 Task: Look for properties with step-free bathroom access.
Action: Mouse moved to (1050, 154)
Screenshot: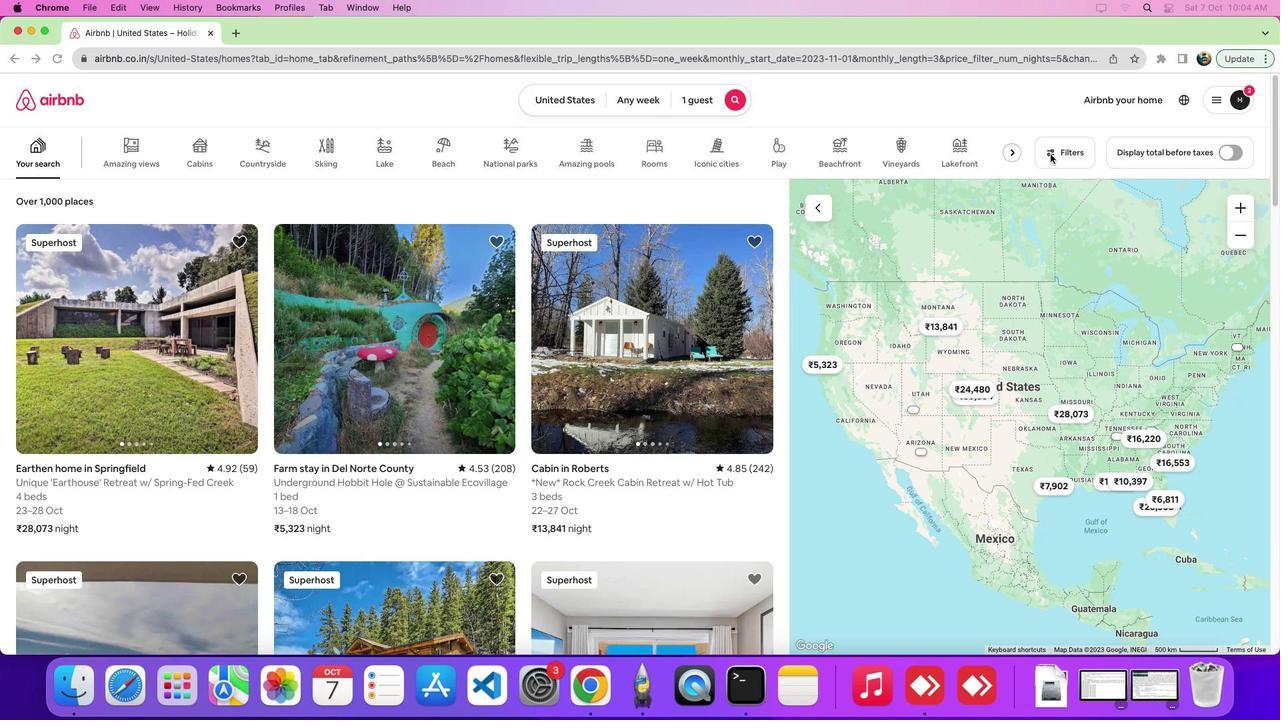 
Action: Mouse pressed left at (1050, 154)
Screenshot: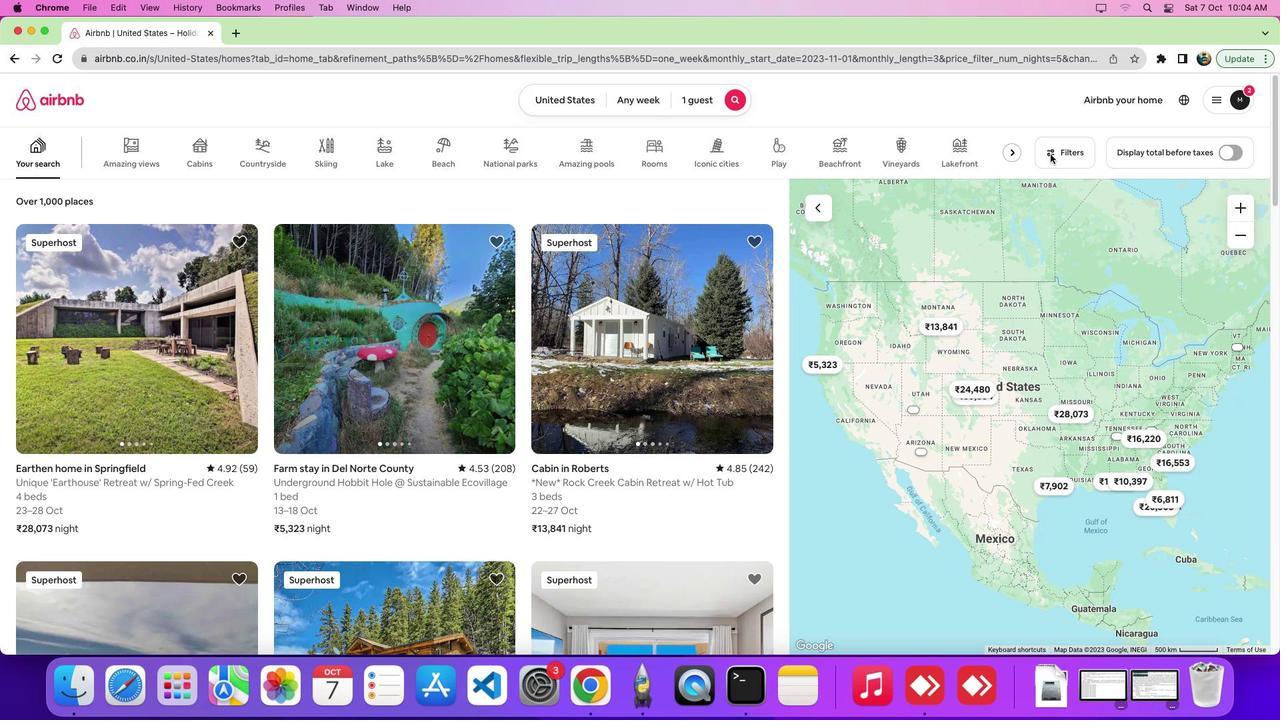 
Action: Mouse pressed left at (1050, 154)
Screenshot: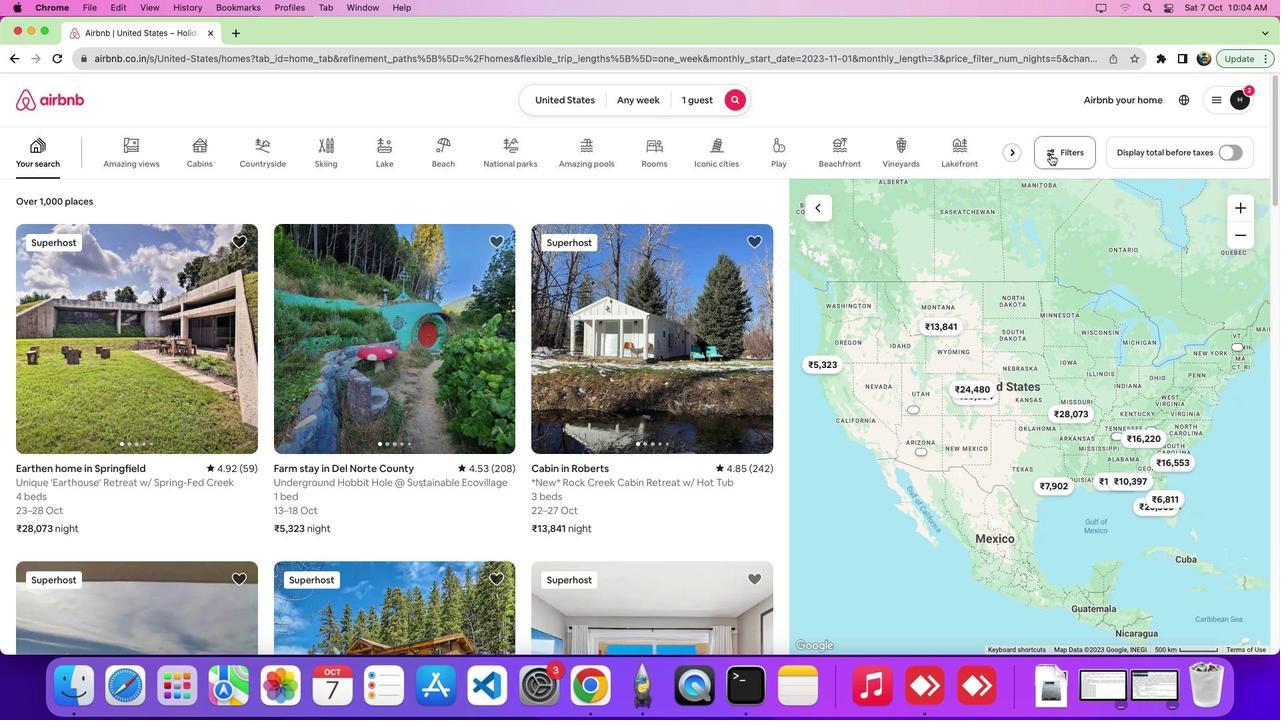 
Action: Mouse moved to (778, 243)
Screenshot: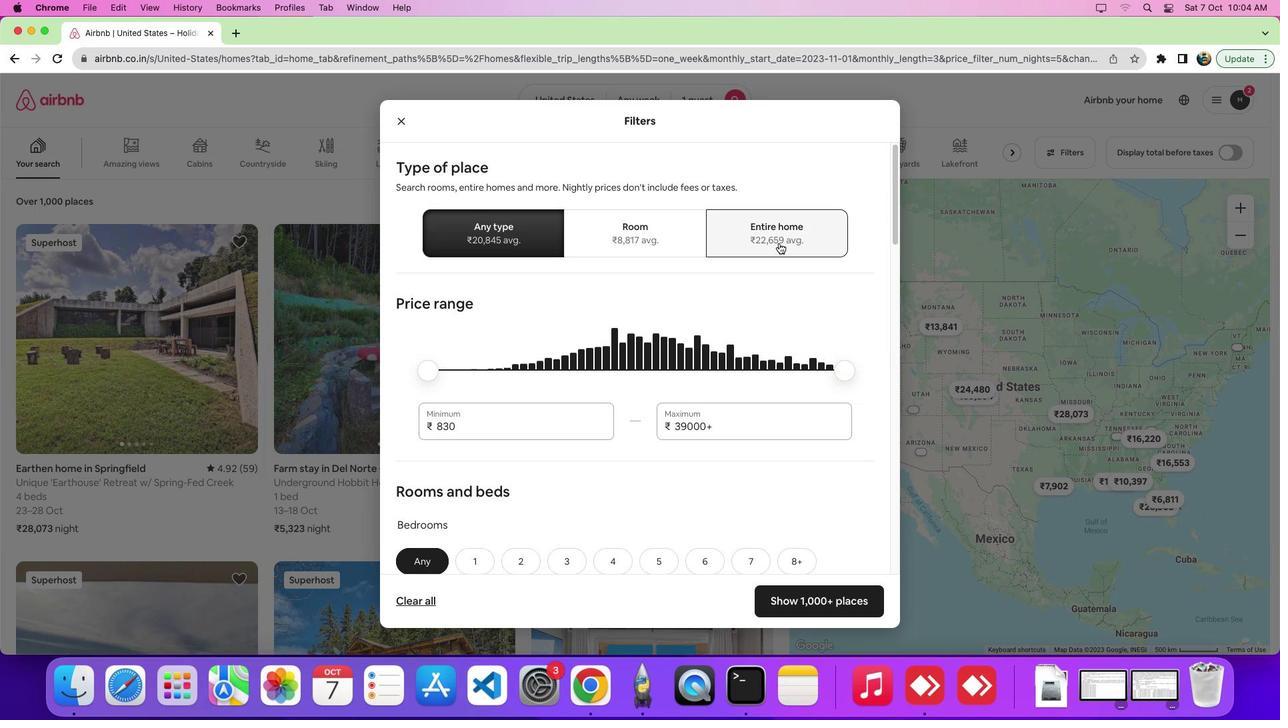 
Action: Mouse pressed left at (778, 243)
Screenshot: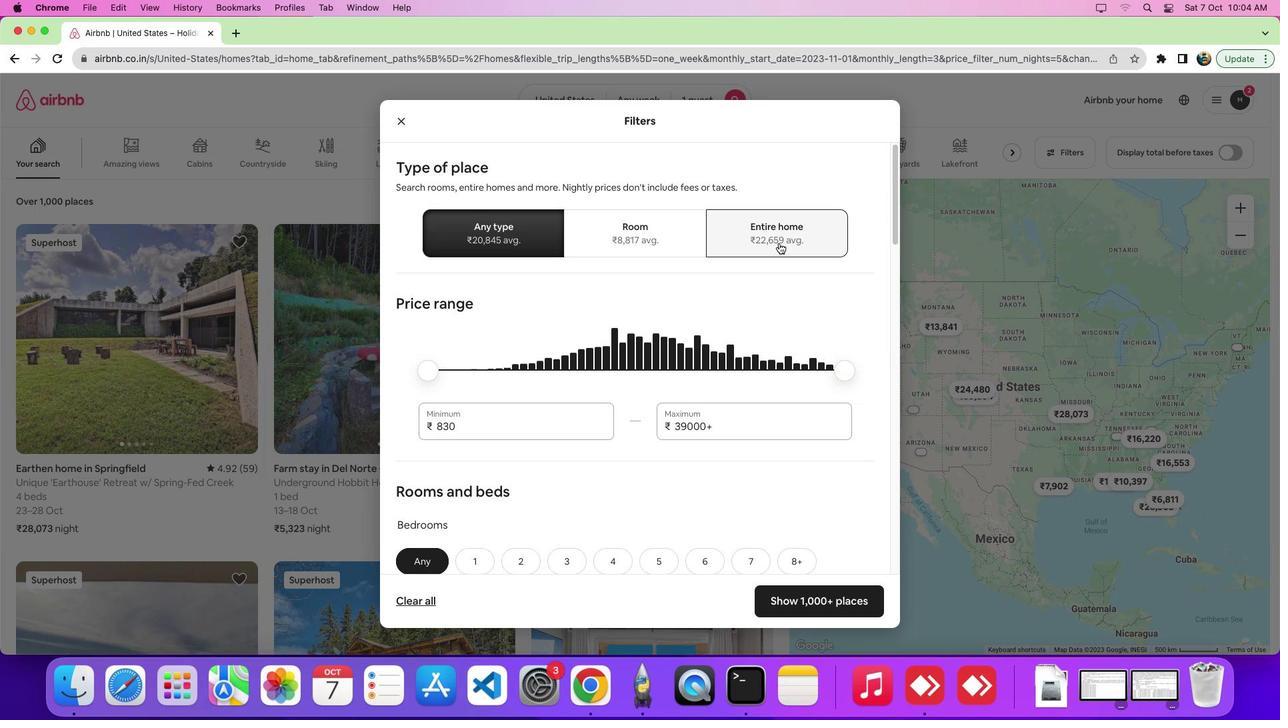
Action: Mouse moved to (673, 358)
Screenshot: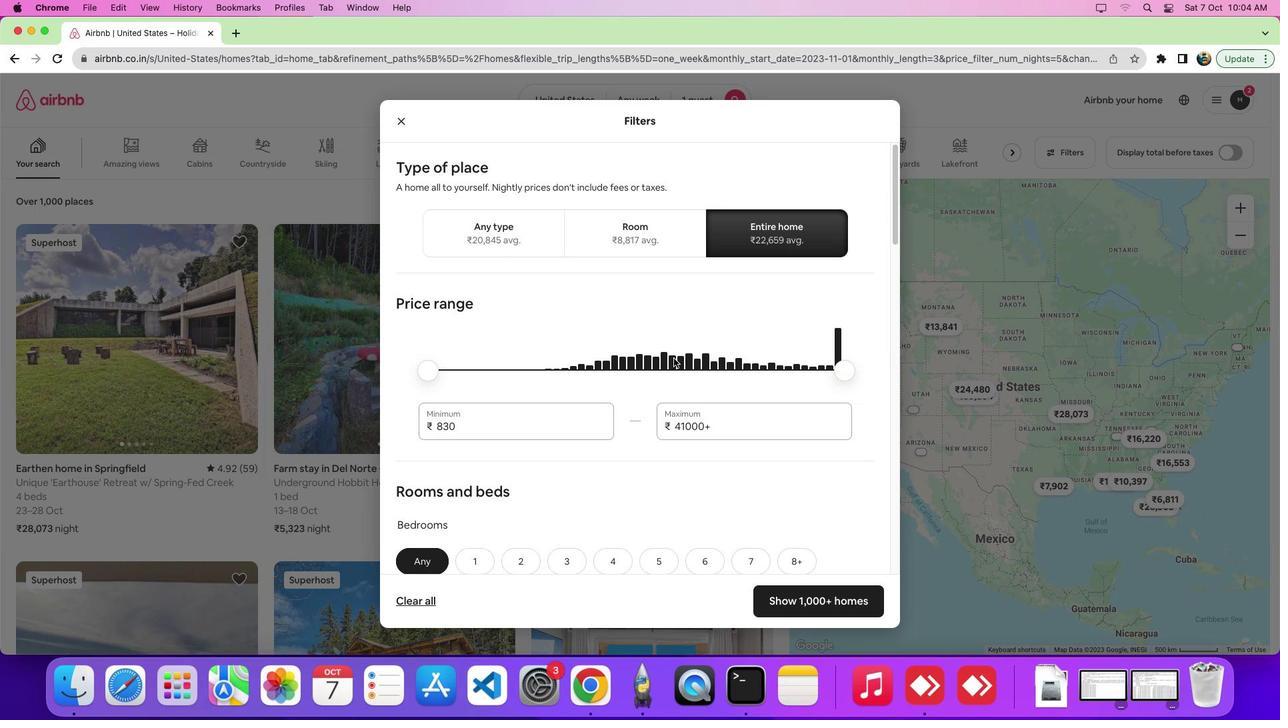 
Action: Mouse scrolled (673, 358) with delta (0, 0)
Screenshot: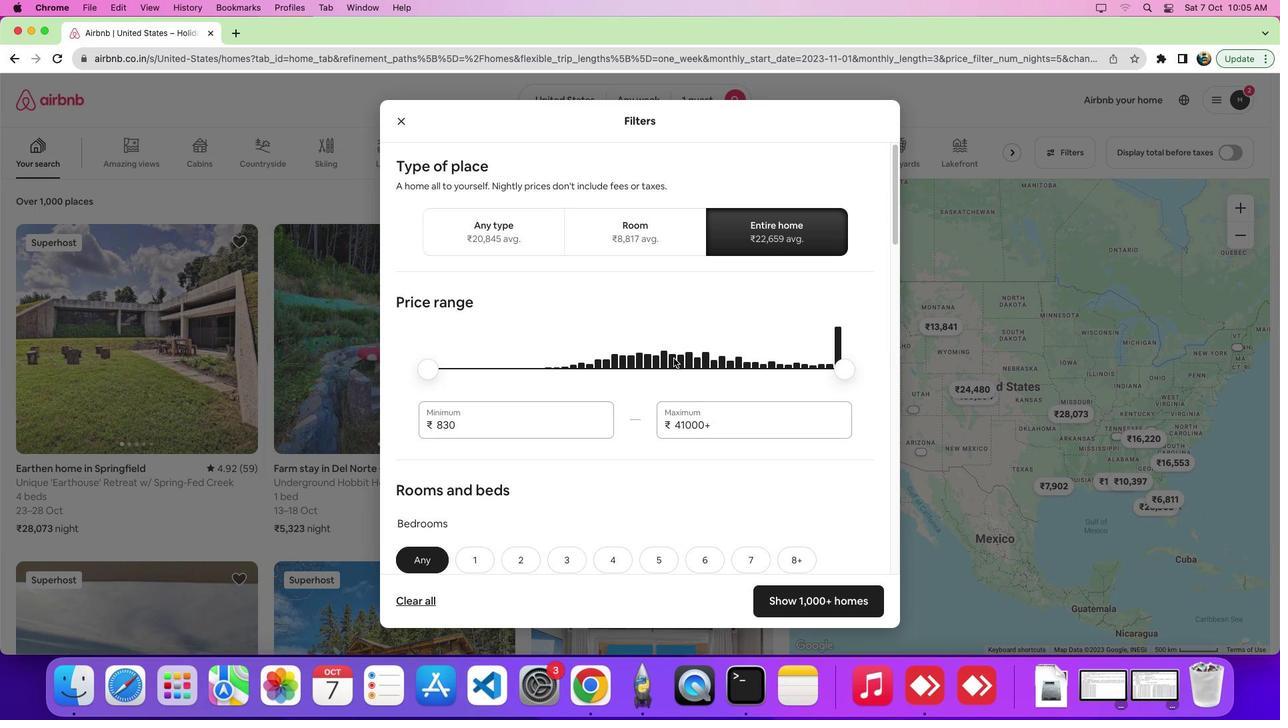 
Action: Mouse scrolled (673, 358) with delta (0, 0)
Screenshot: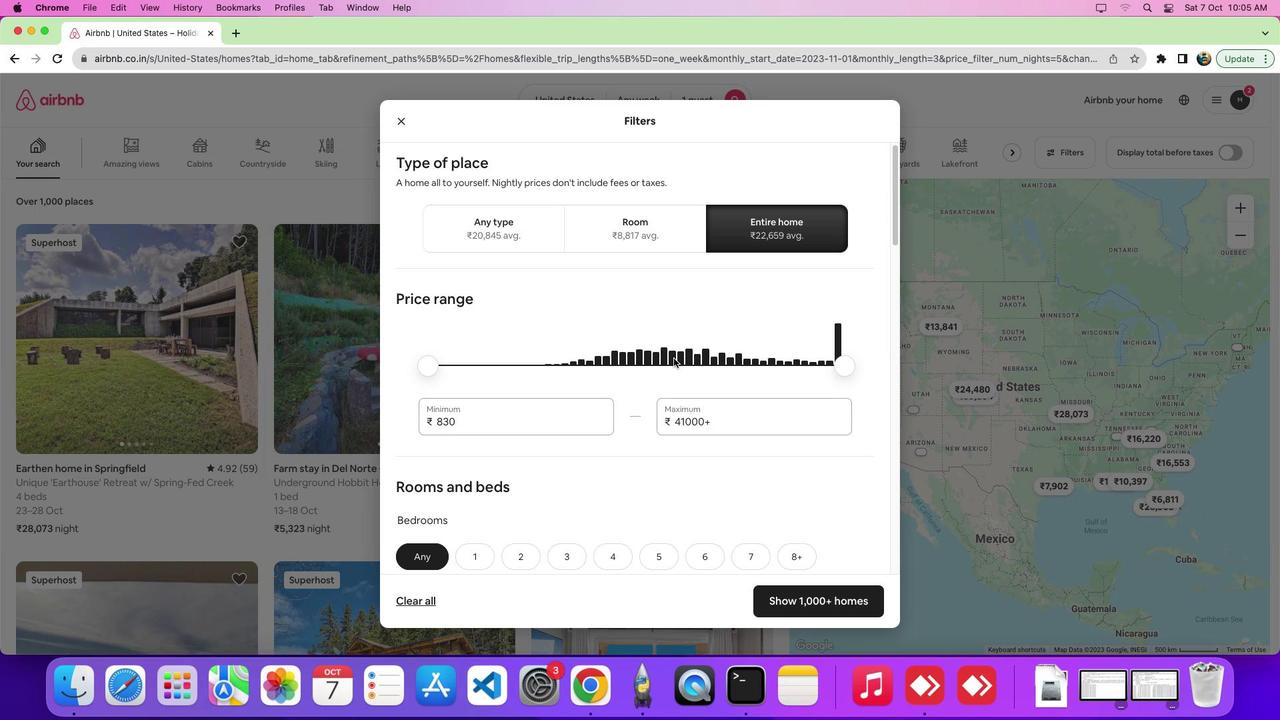 
Action: Mouse scrolled (673, 358) with delta (0, 0)
Screenshot: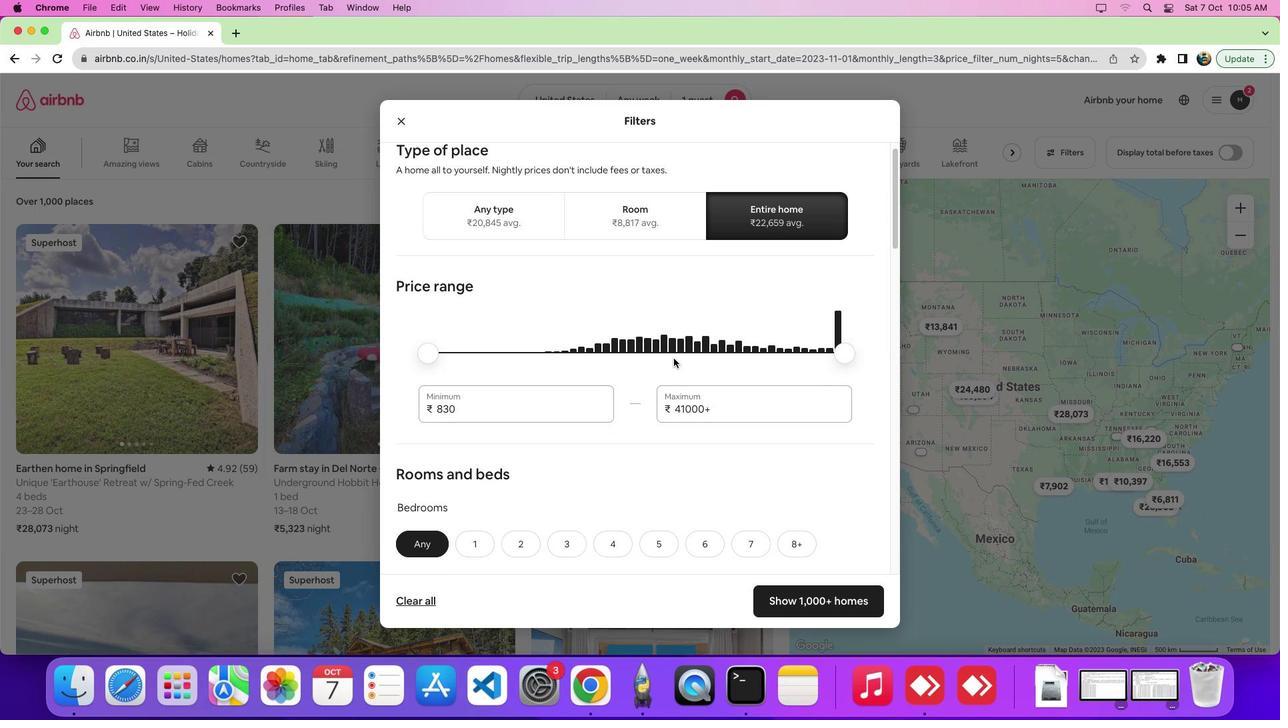 
Action: Mouse scrolled (673, 358) with delta (0, 0)
Screenshot: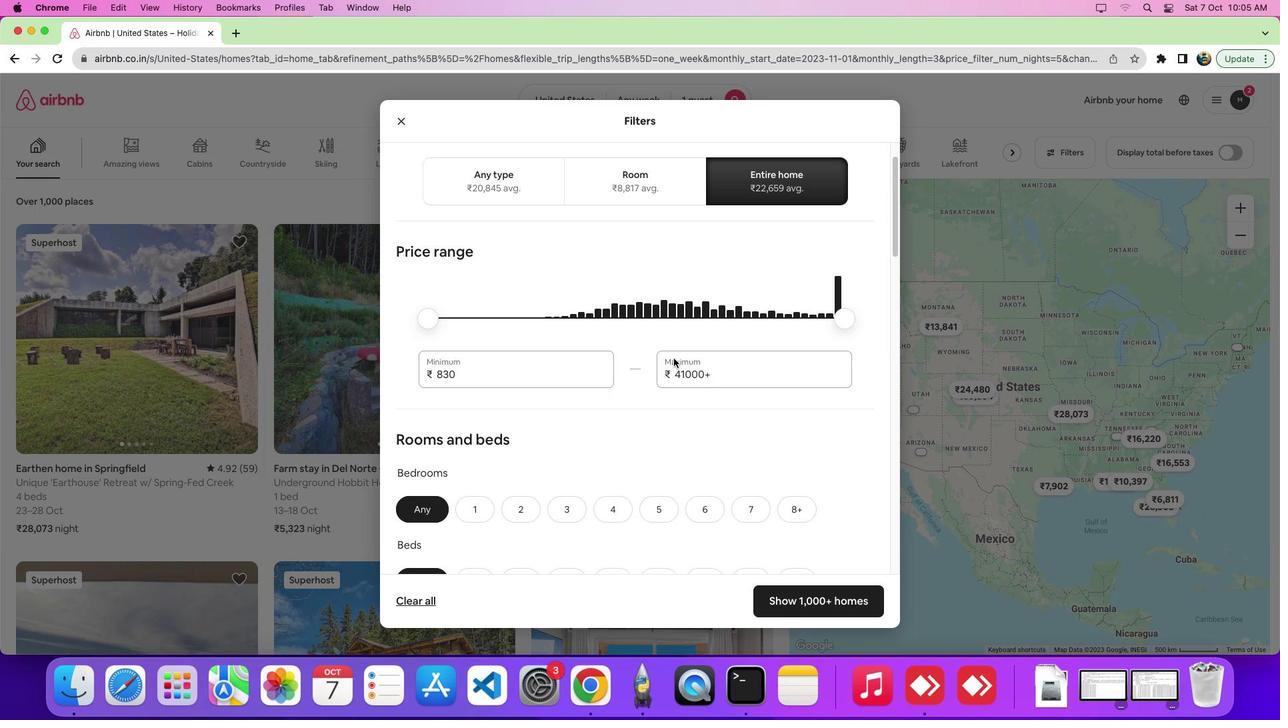 
Action: Mouse scrolled (673, 358) with delta (0, 0)
Screenshot: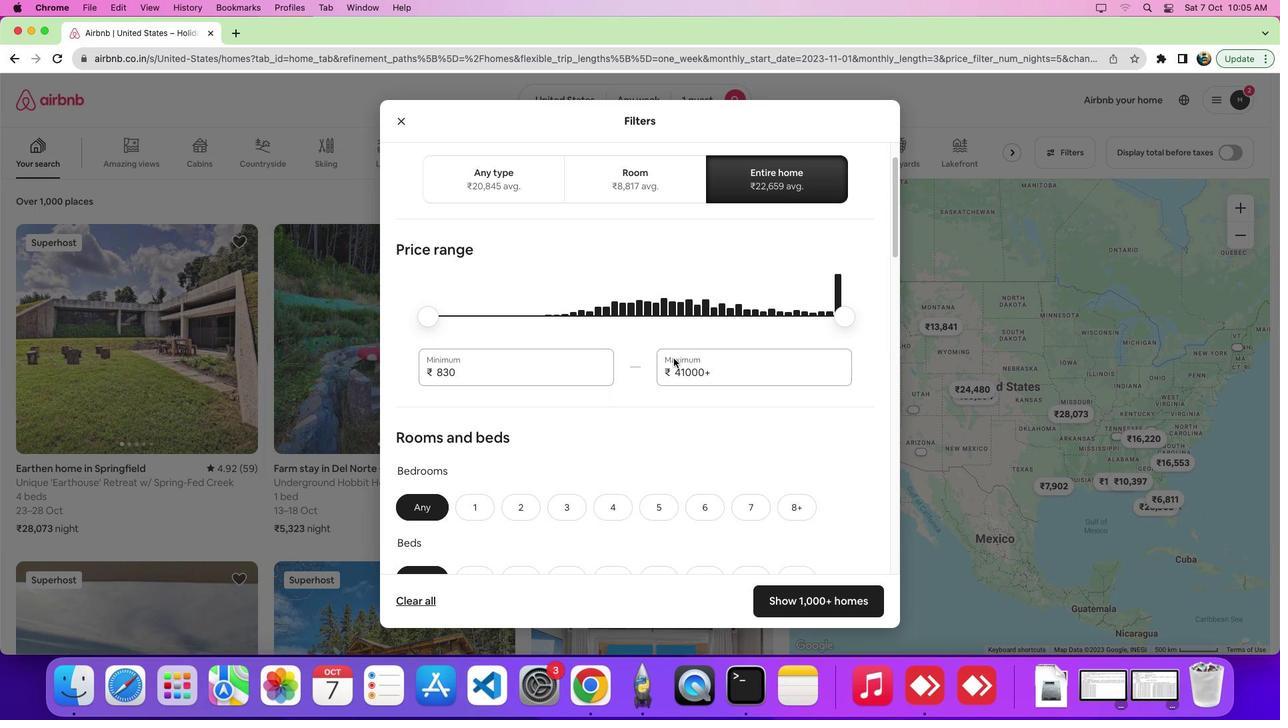 
Action: Mouse scrolled (673, 358) with delta (0, 0)
Screenshot: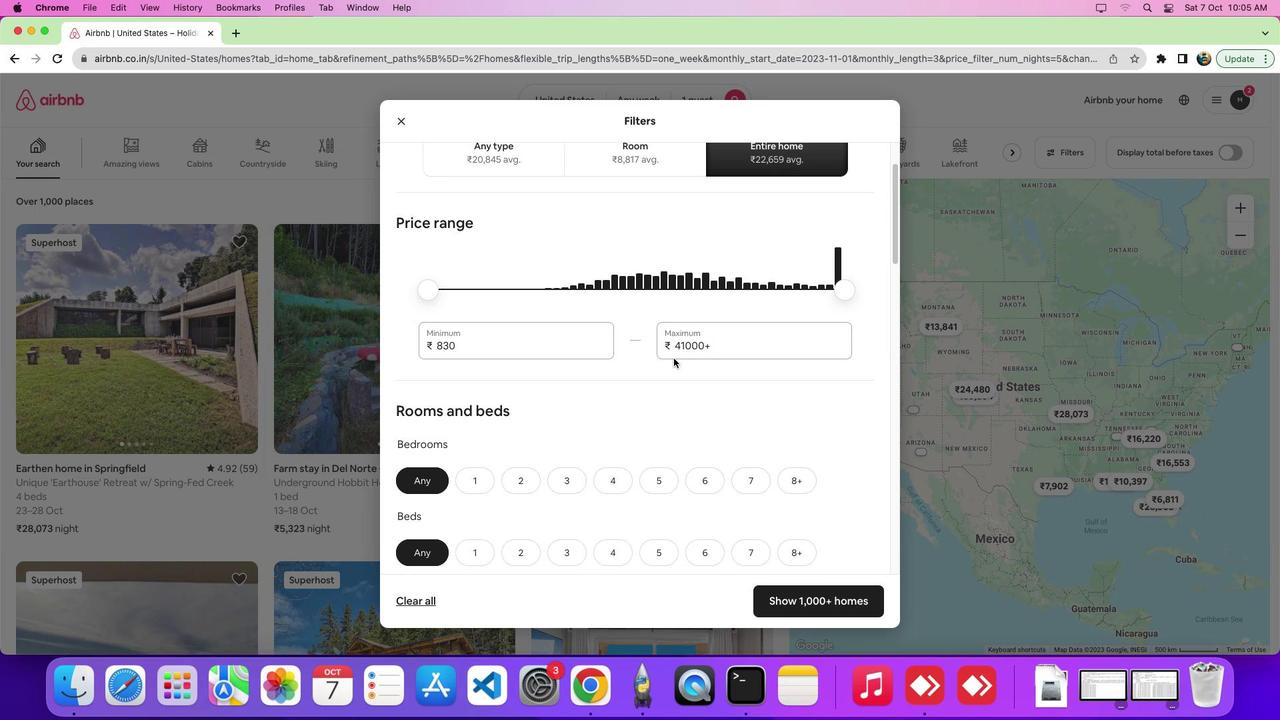 
Action: Mouse scrolled (673, 358) with delta (0, -3)
Screenshot: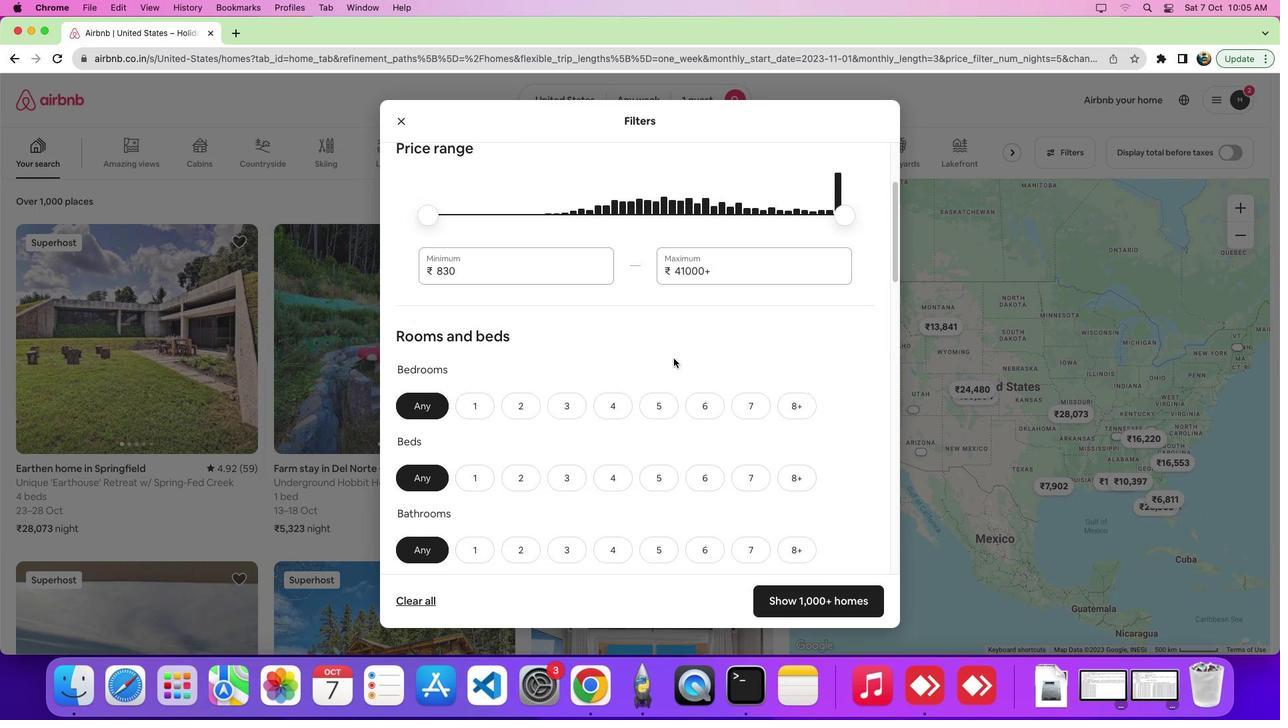 
Action: Mouse scrolled (673, 358) with delta (0, -4)
Screenshot: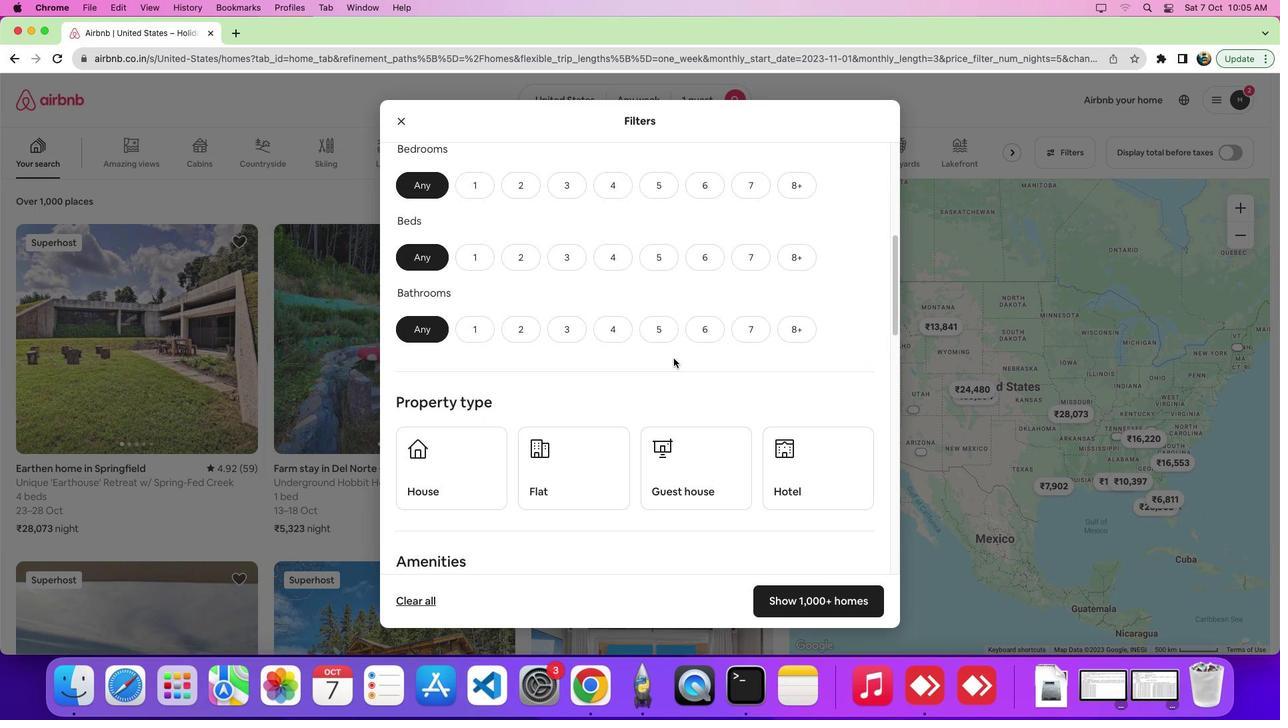 
Action: Mouse scrolled (673, 358) with delta (0, 0)
Screenshot: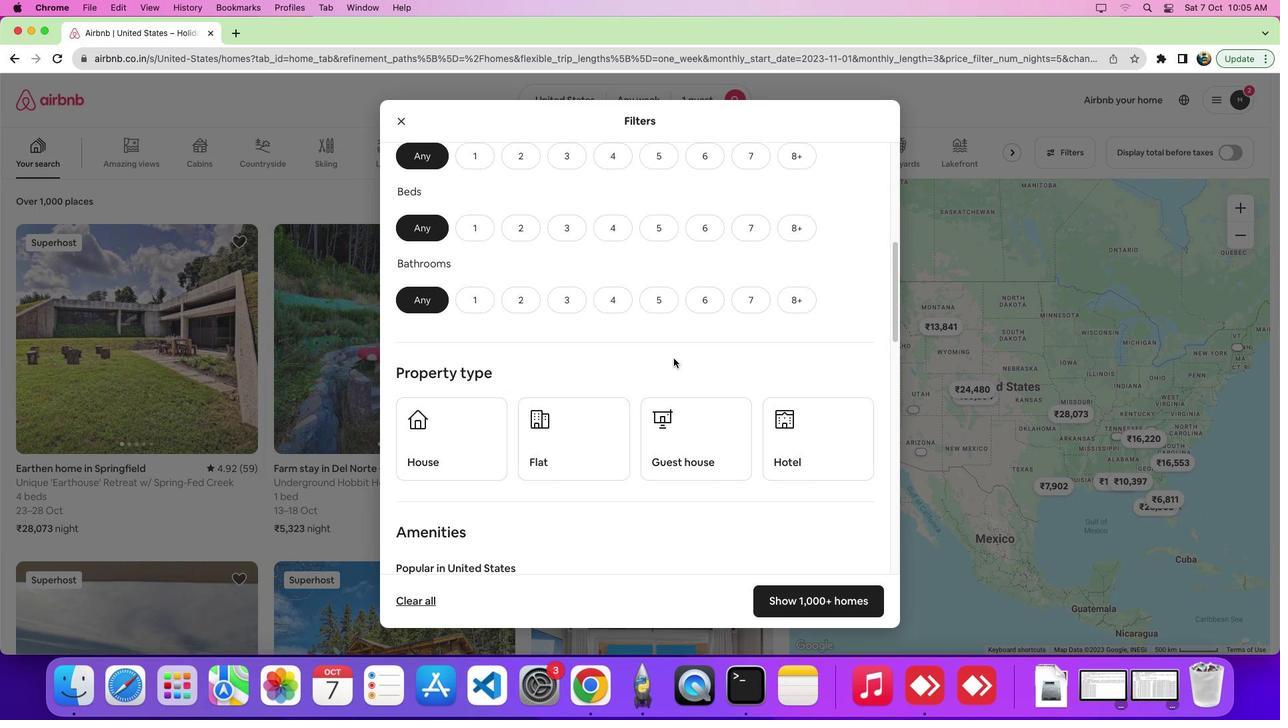 
Action: Mouse scrolled (673, 358) with delta (0, 0)
Screenshot: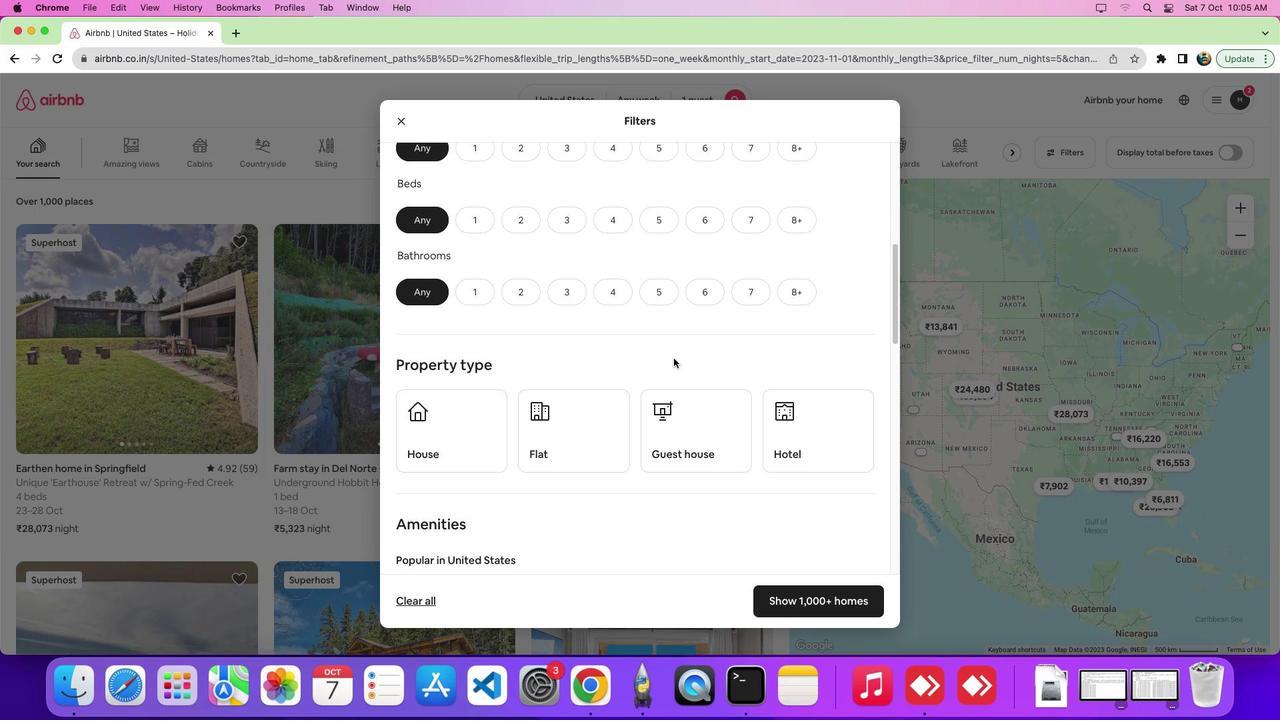 
Action: Mouse scrolled (673, 358) with delta (0, -2)
Screenshot: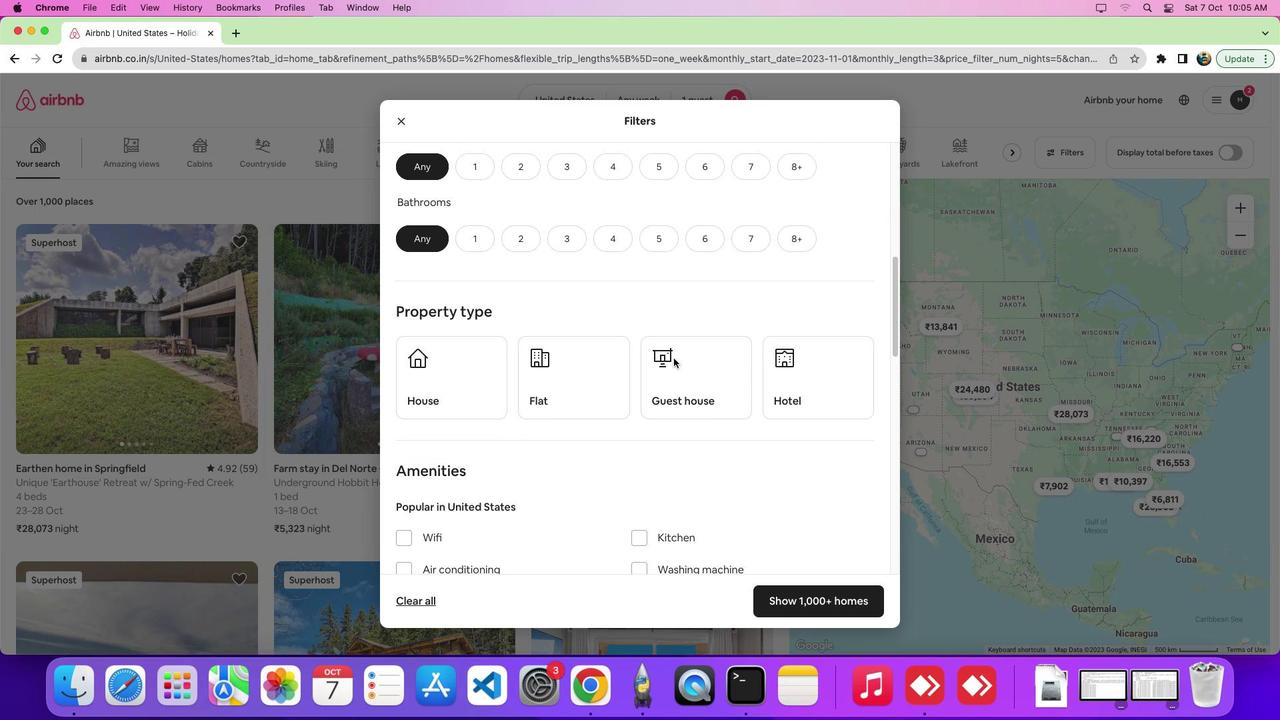 
Action: Mouse scrolled (673, 358) with delta (0, -3)
Screenshot: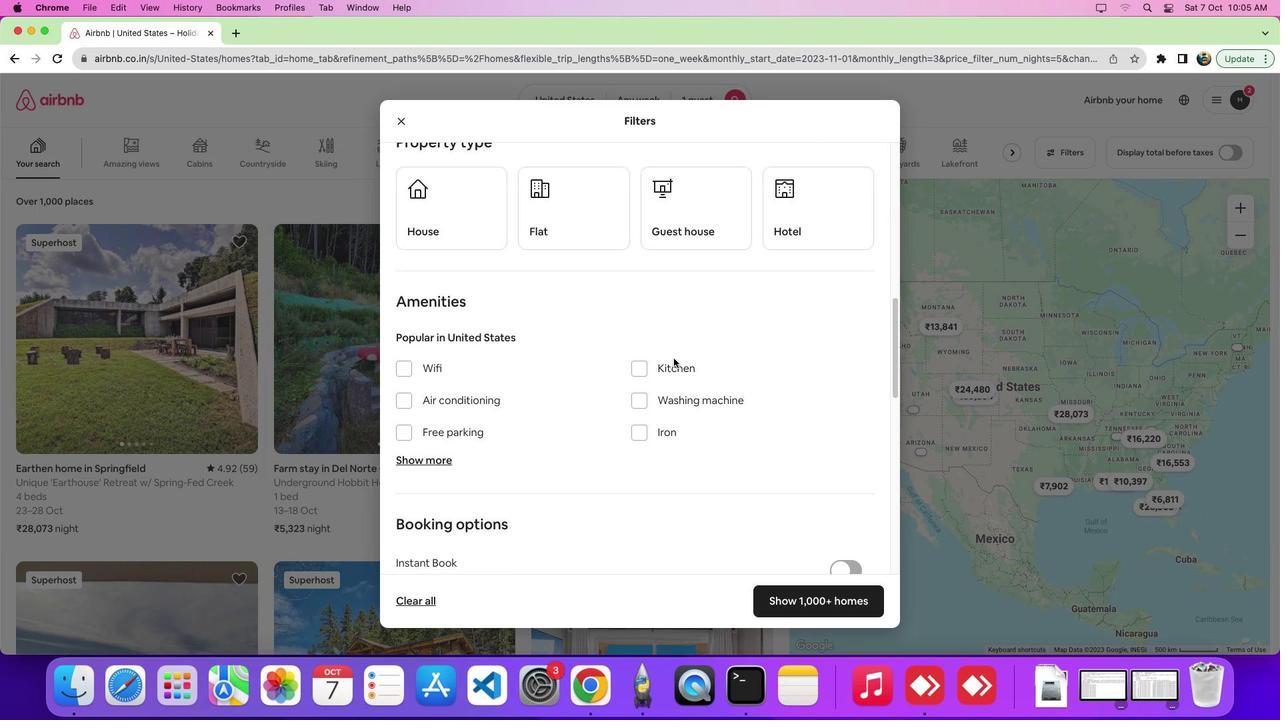 
Action: Mouse scrolled (673, 358) with delta (0, 0)
Screenshot: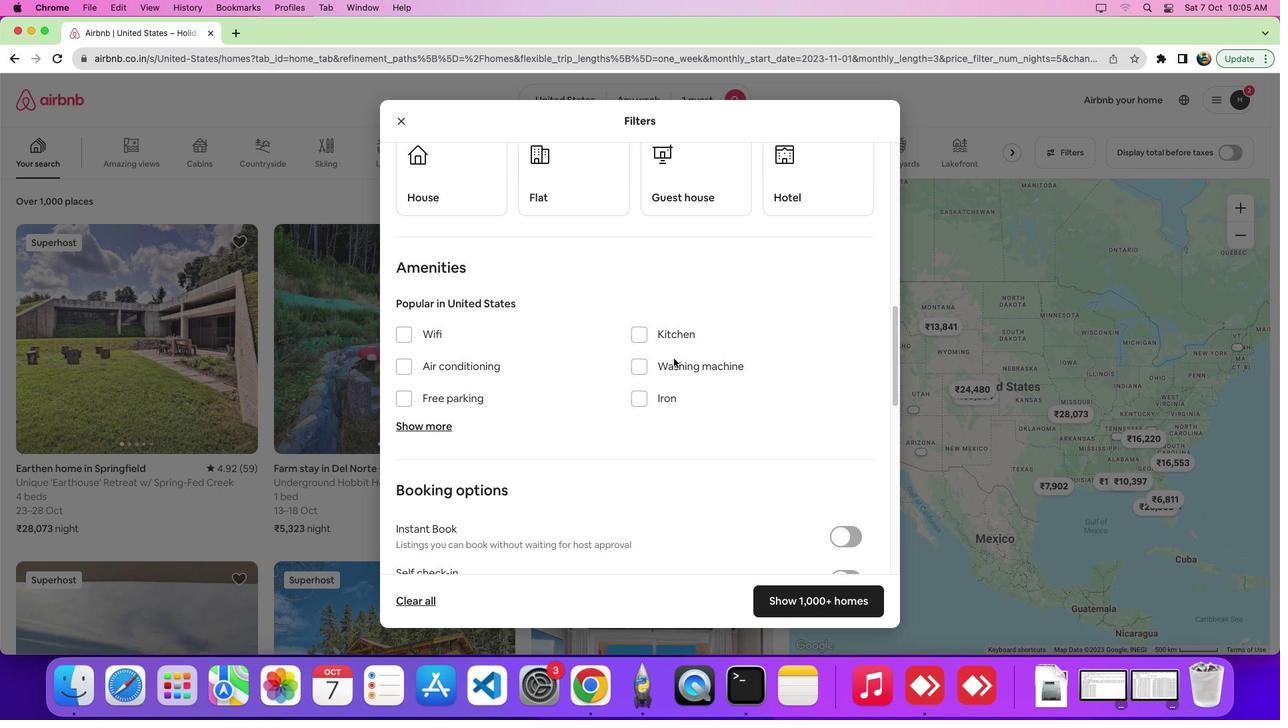 
Action: Mouse scrolled (673, 358) with delta (0, 0)
Screenshot: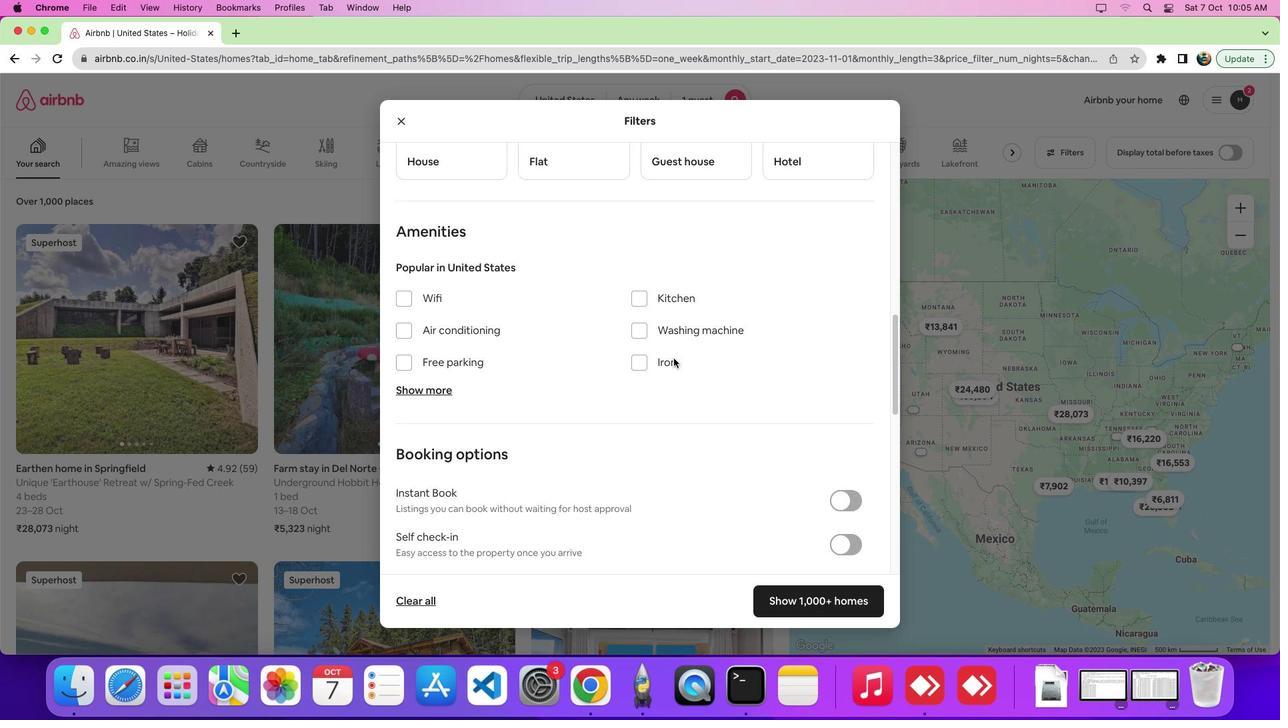
Action: Mouse scrolled (673, 358) with delta (0, -3)
Screenshot: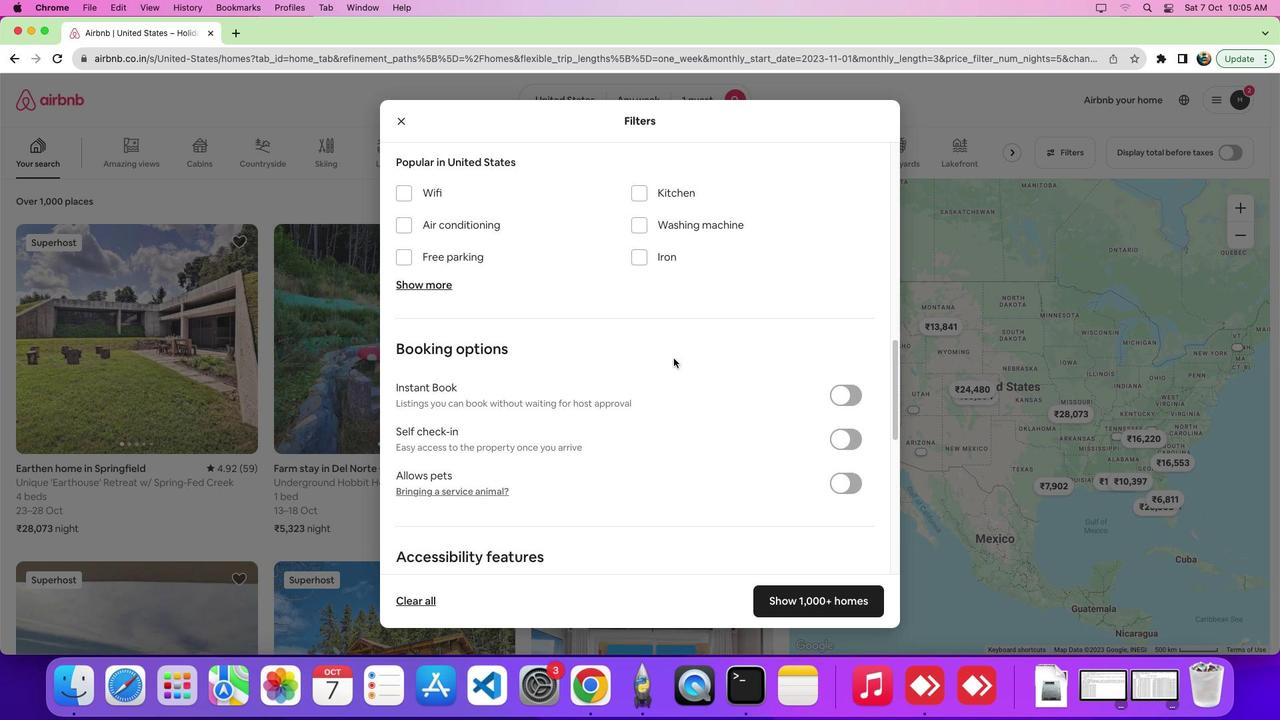 
Action: Mouse scrolled (673, 358) with delta (0, 0)
Screenshot: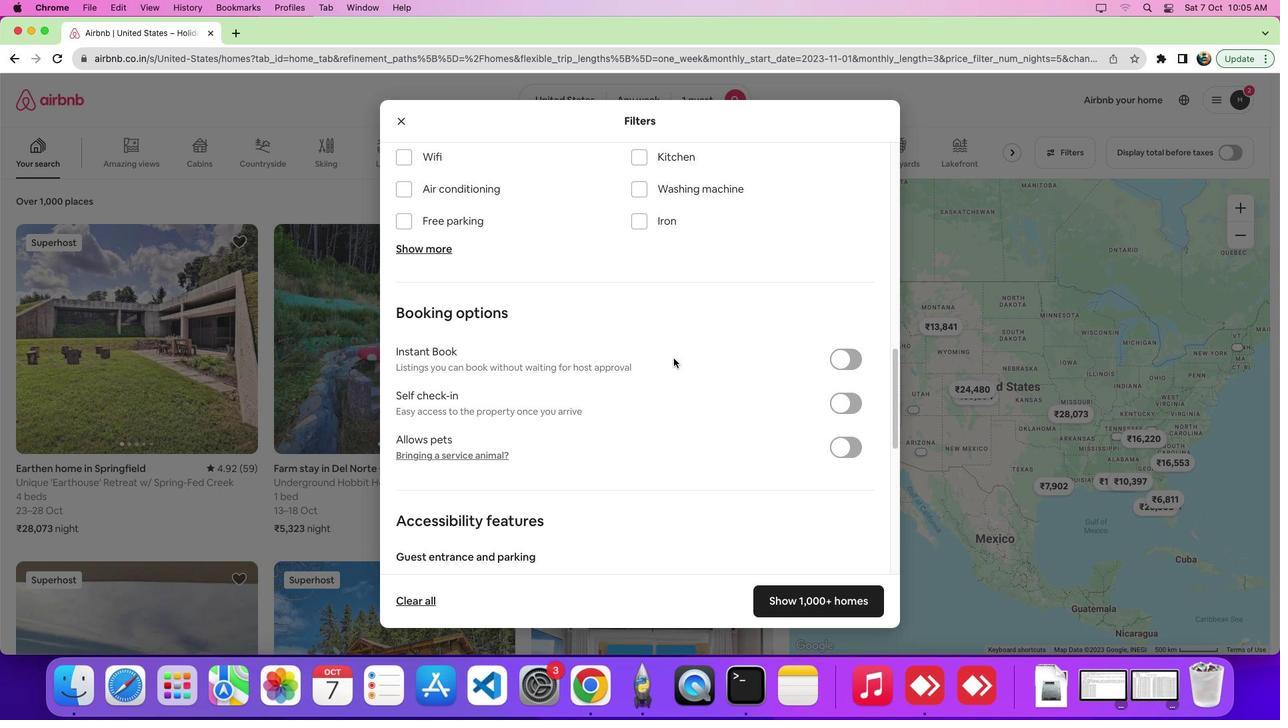 
Action: Mouse scrolled (673, 358) with delta (0, 0)
Screenshot: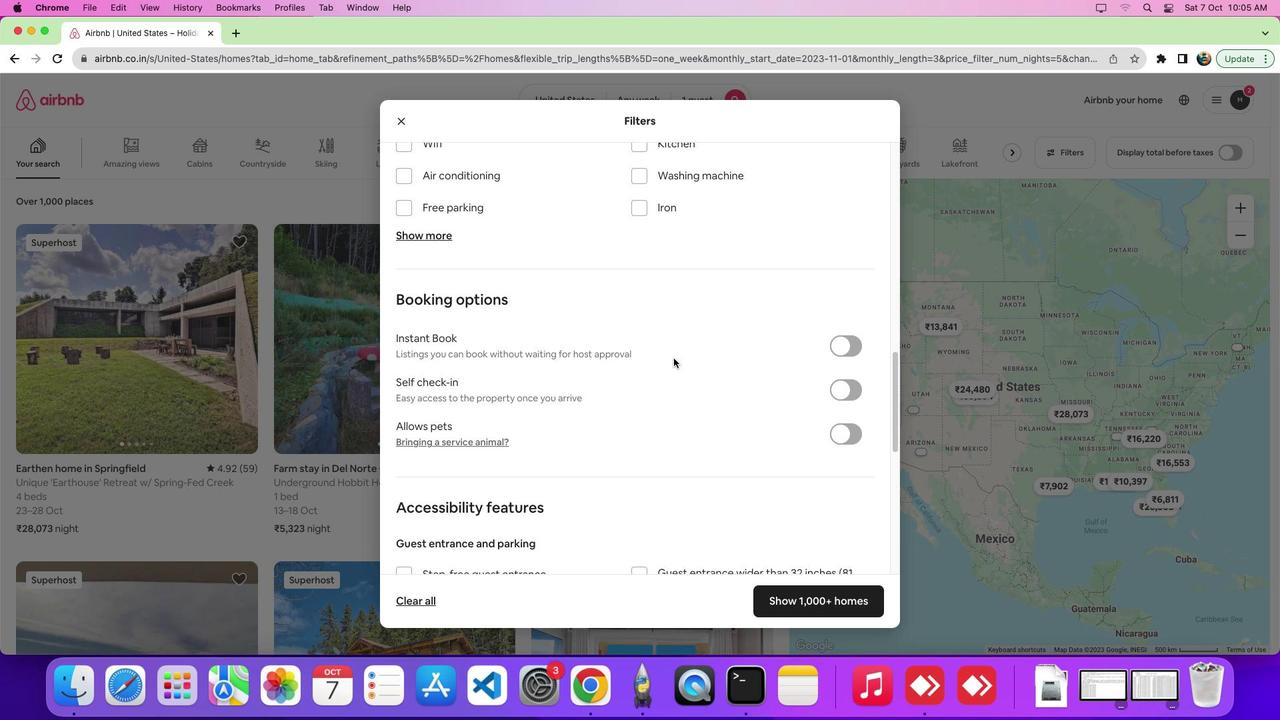 
Action: Mouse scrolled (673, 358) with delta (0, -1)
Screenshot: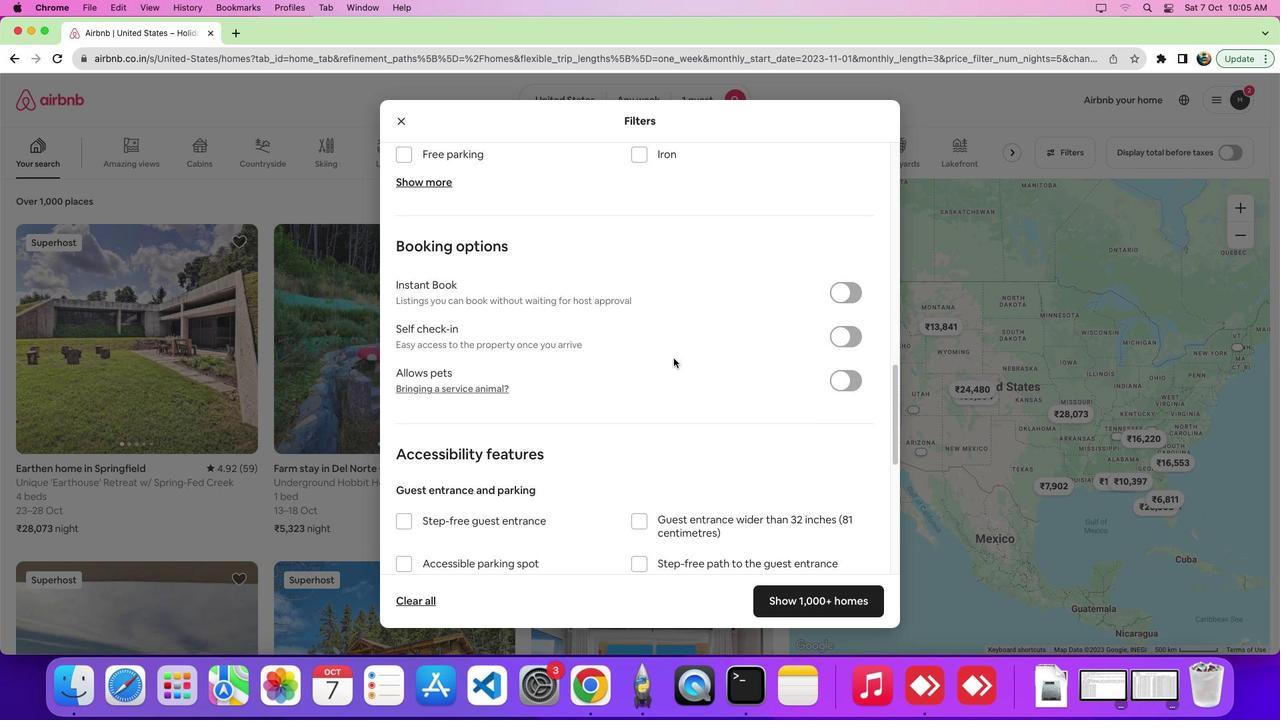
Action: Mouse scrolled (673, 358) with delta (0, 0)
Screenshot: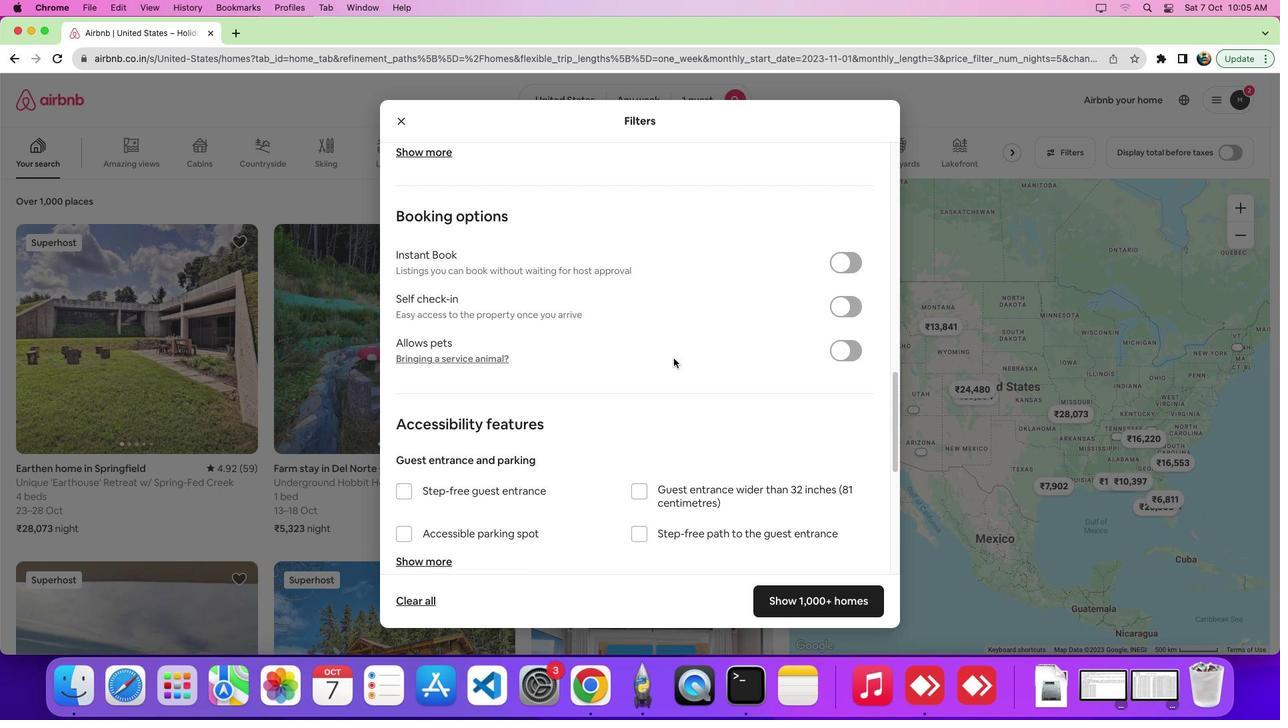 
Action: Mouse scrolled (673, 358) with delta (0, 0)
Screenshot: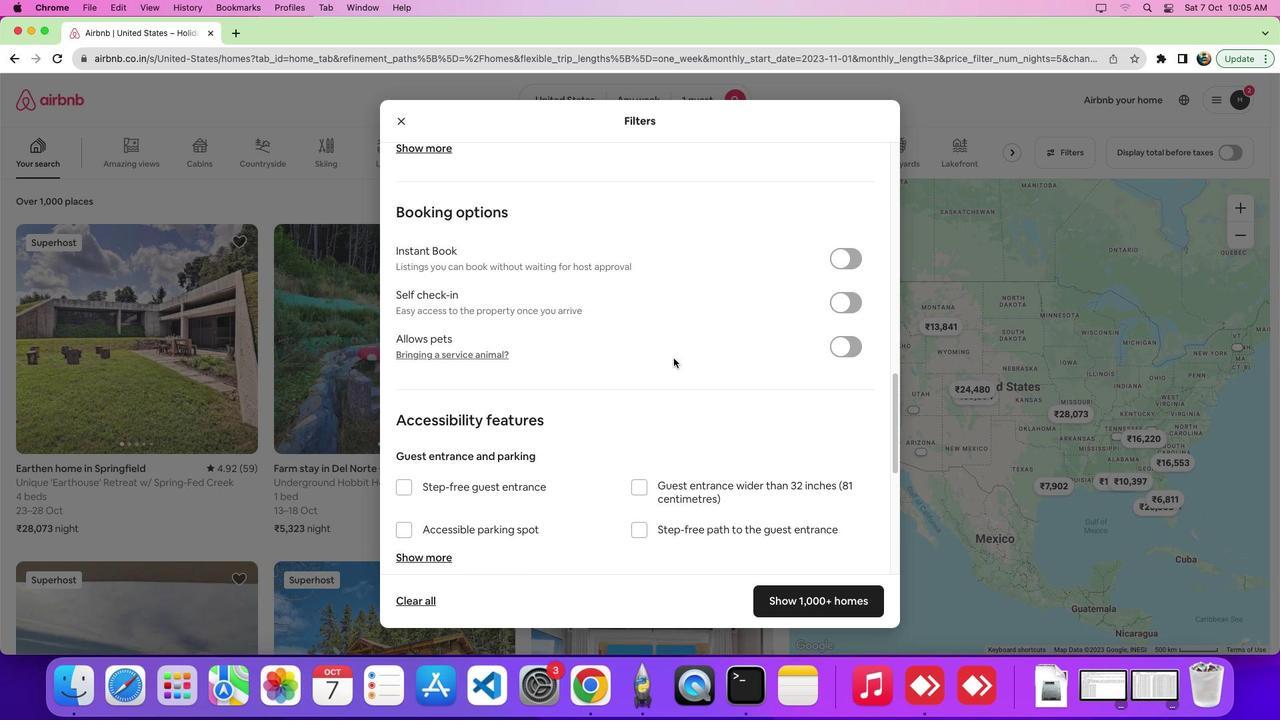 
Action: Mouse scrolled (673, 358) with delta (0, 0)
Screenshot: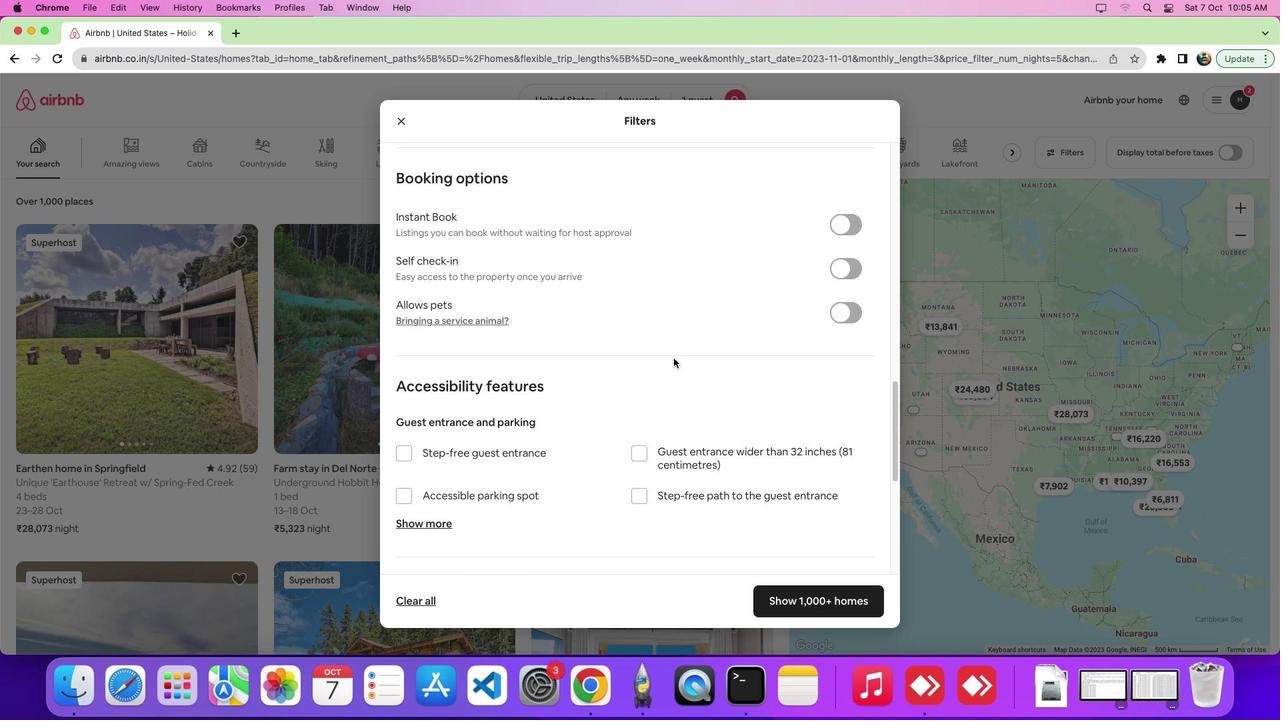 
Action: Mouse scrolled (673, 358) with delta (0, -2)
Screenshot: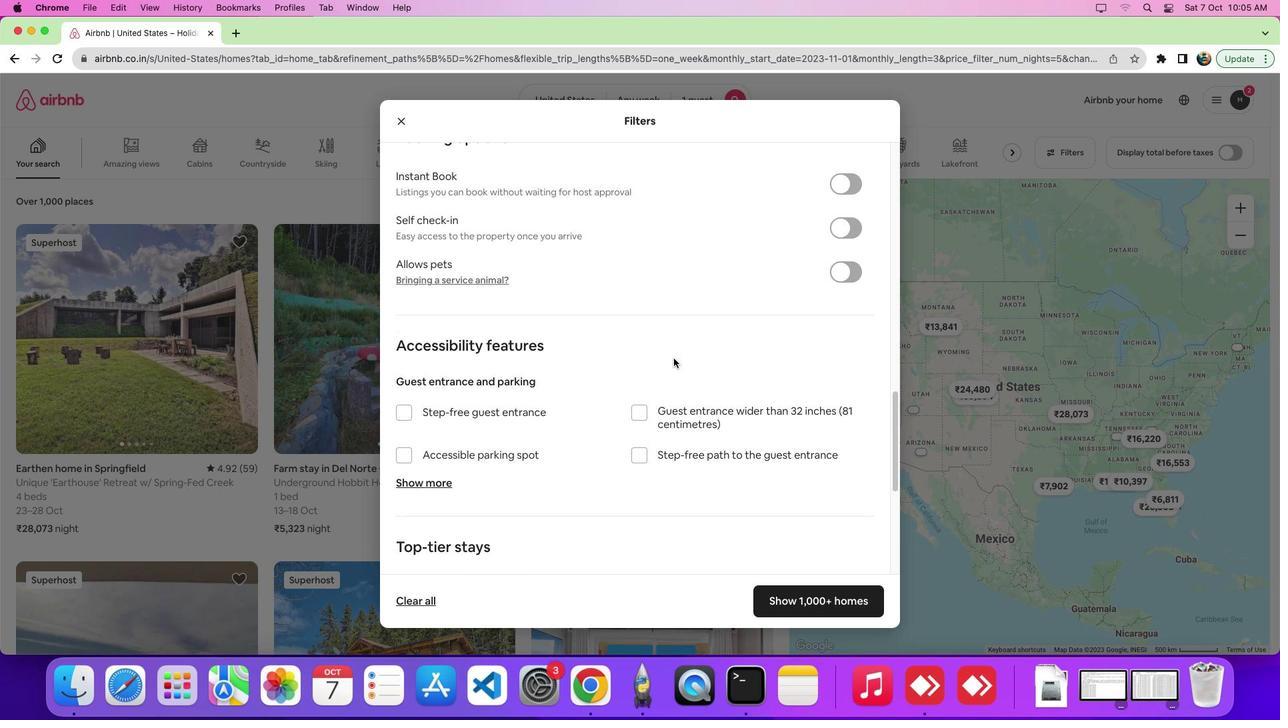 
Action: Mouse moved to (430, 419)
Screenshot: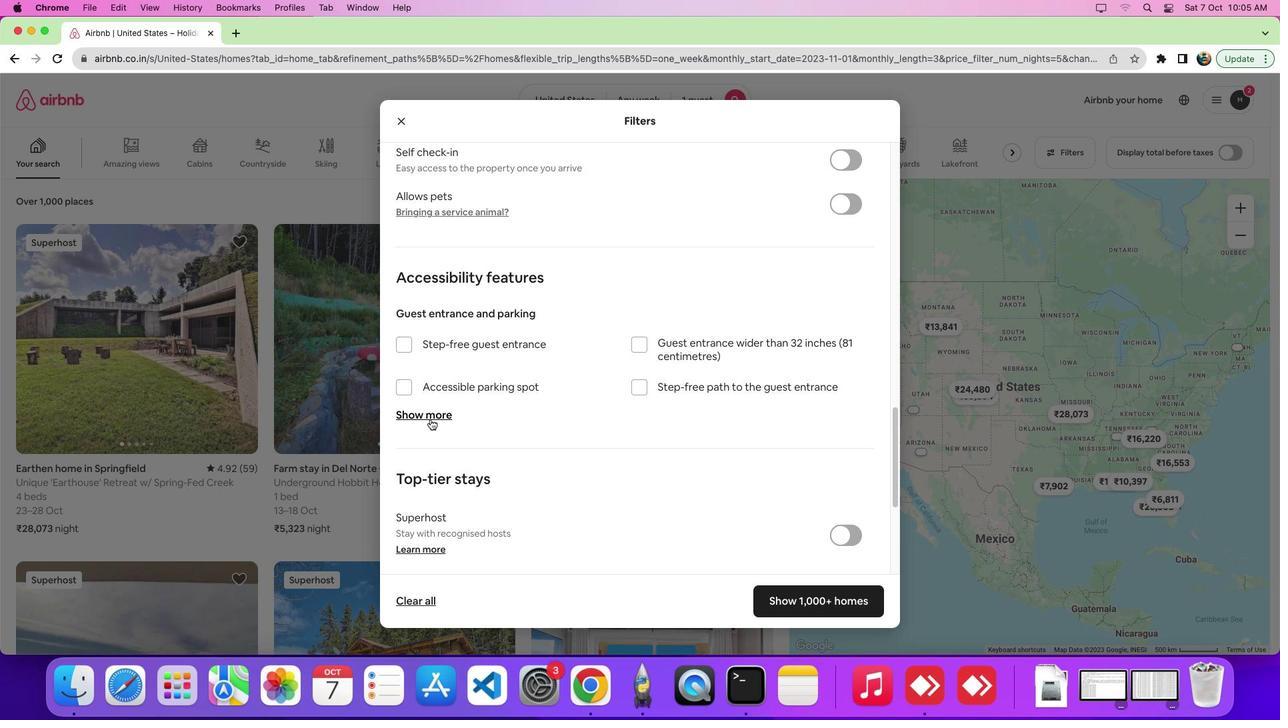 
Action: Mouse pressed left at (430, 419)
Screenshot: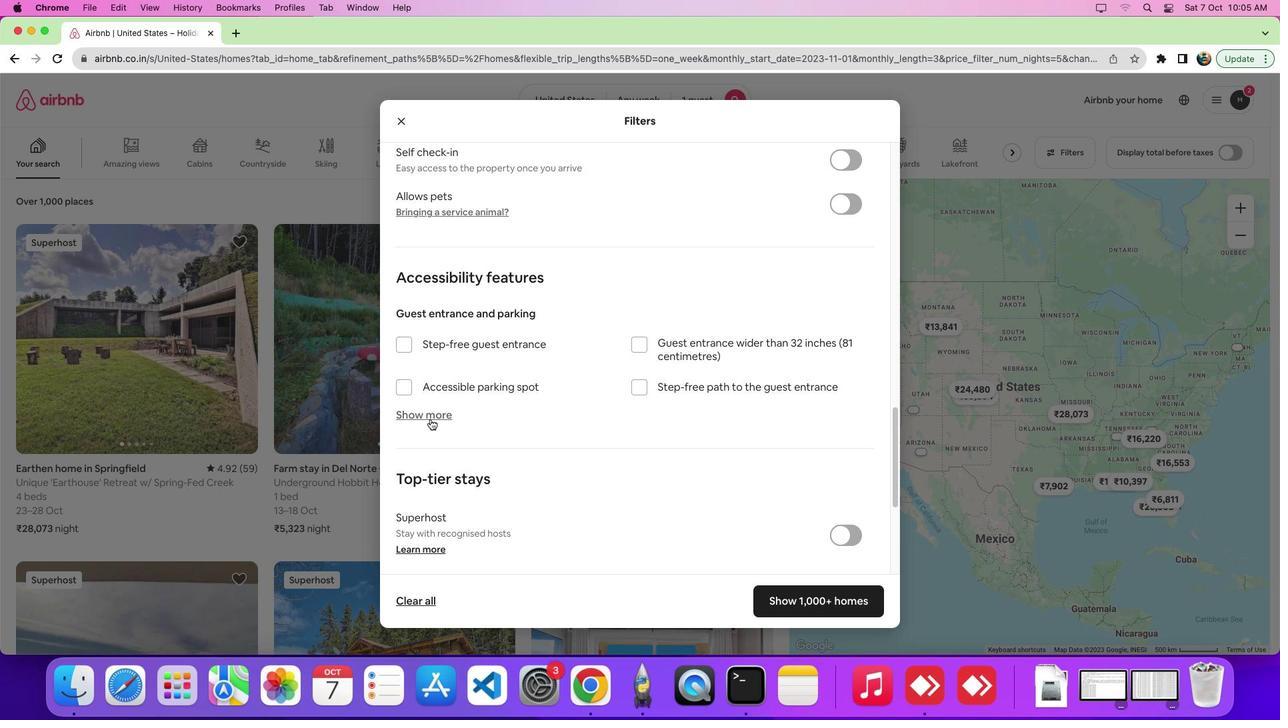 
Action: Mouse moved to (528, 440)
Screenshot: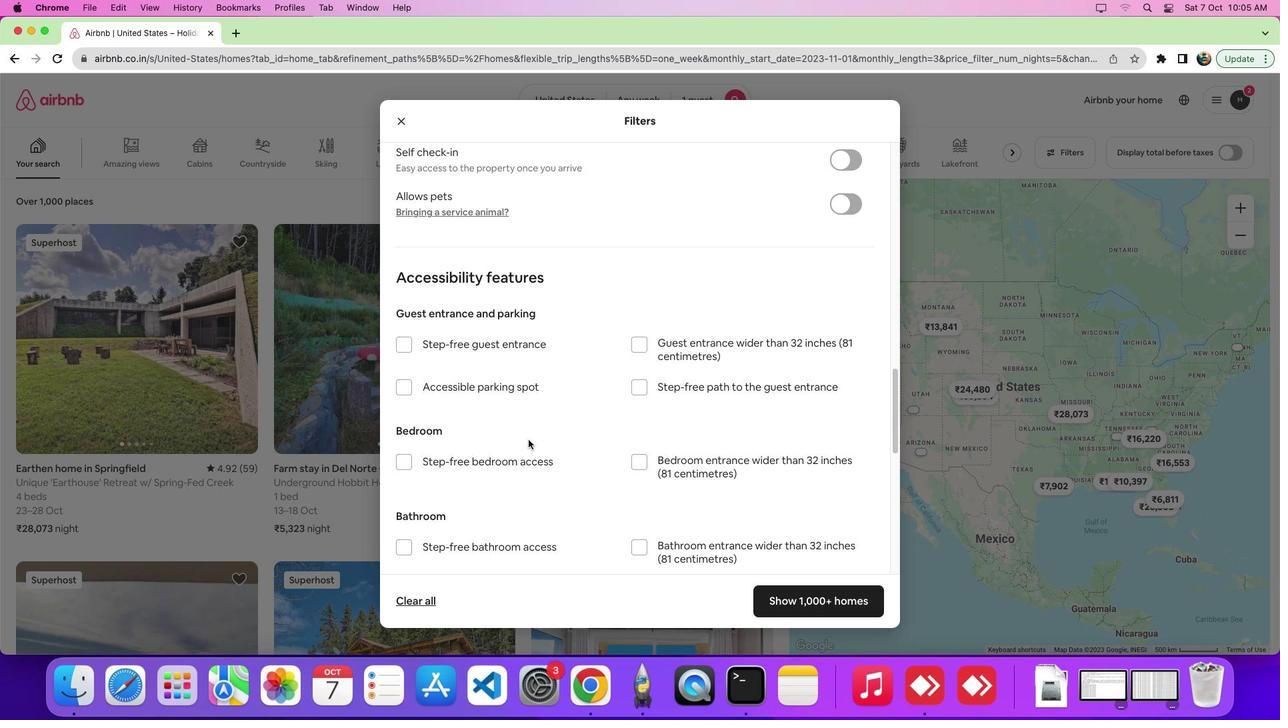 
Action: Mouse scrolled (528, 440) with delta (0, 0)
Screenshot: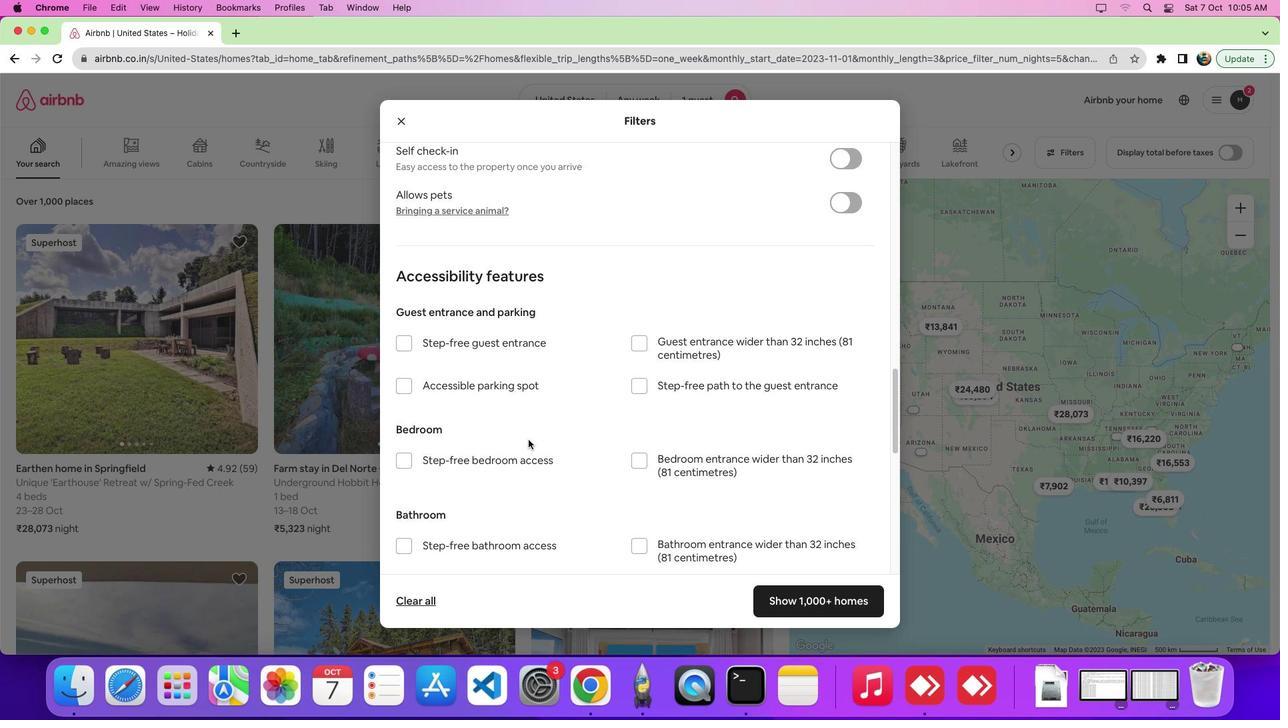 
Action: Mouse moved to (528, 440)
Screenshot: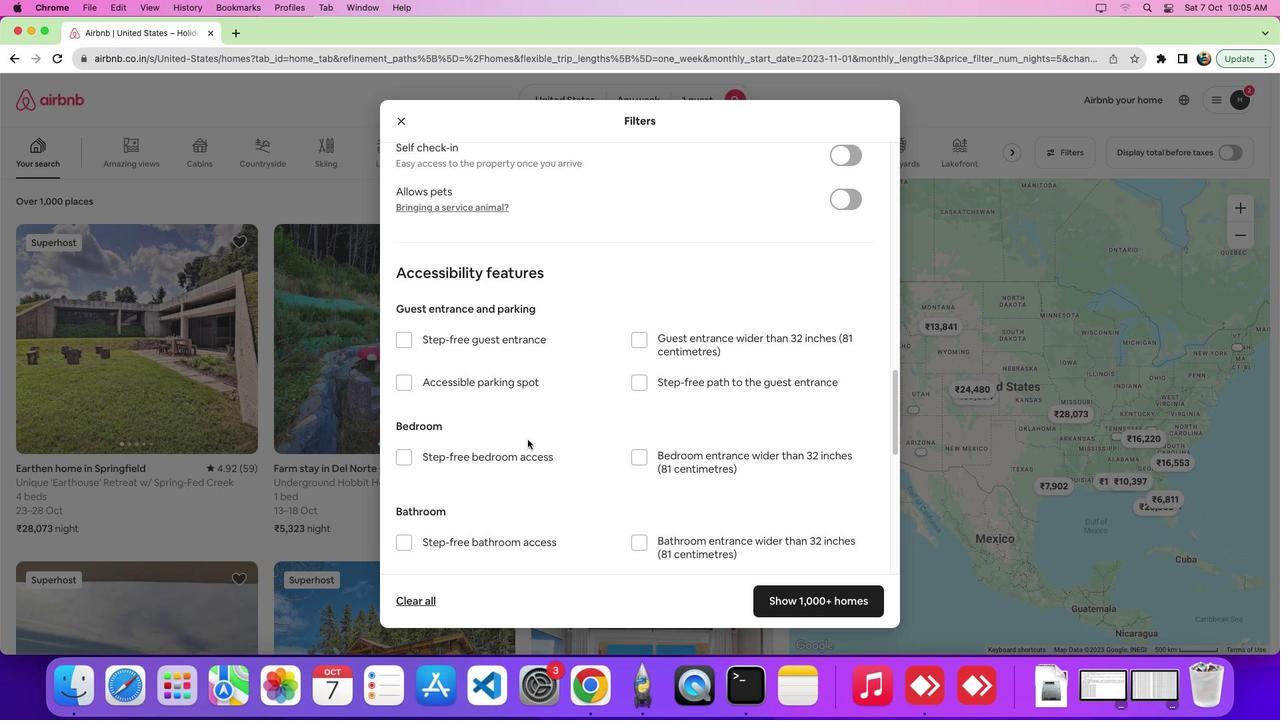 
Action: Mouse scrolled (528, 440) with delta (0, 0)
Screenshot: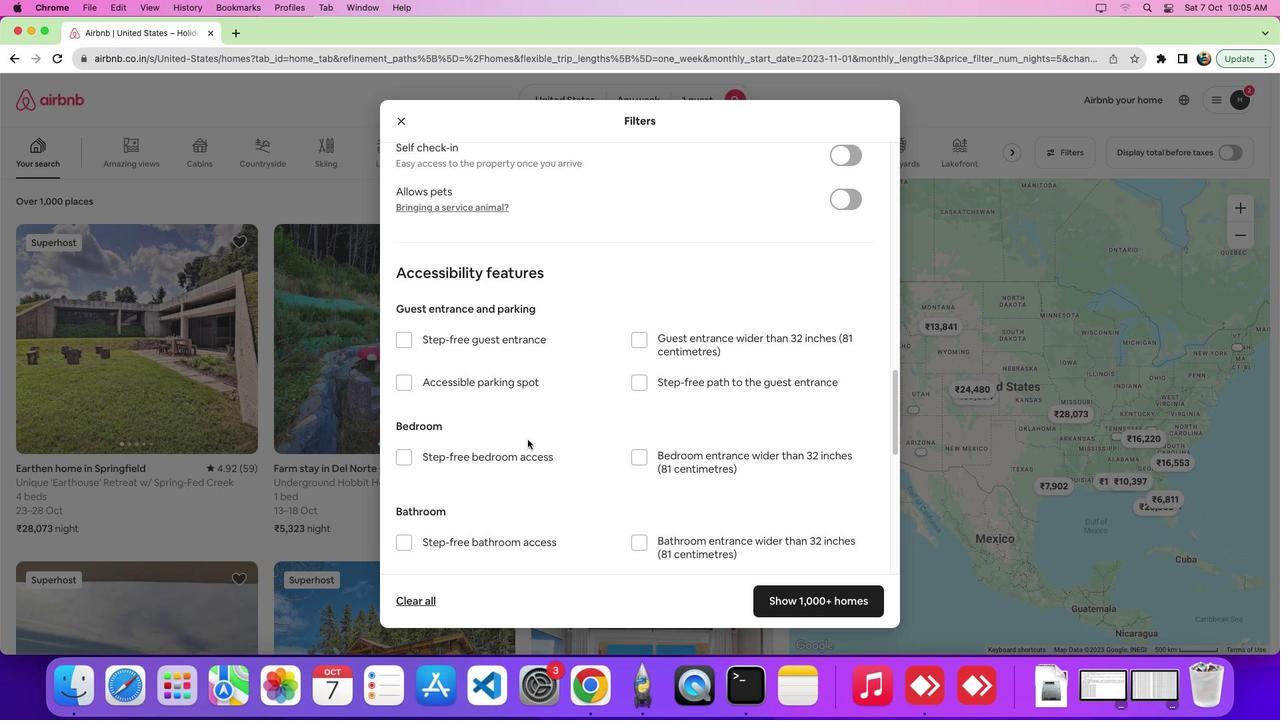
Action: Mouse moved to (527, 439)
Screenshot: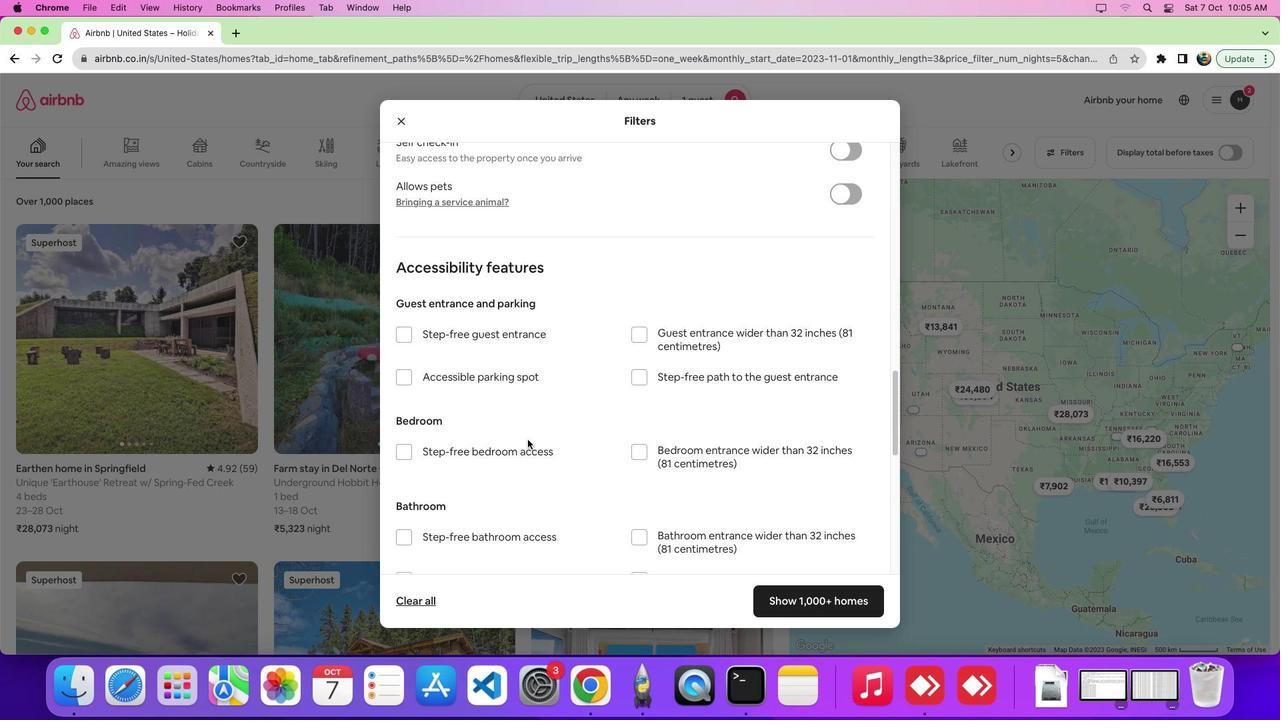 
Action: Mouse scrolled (527, 439) with delta (0, 0)
Screenshot: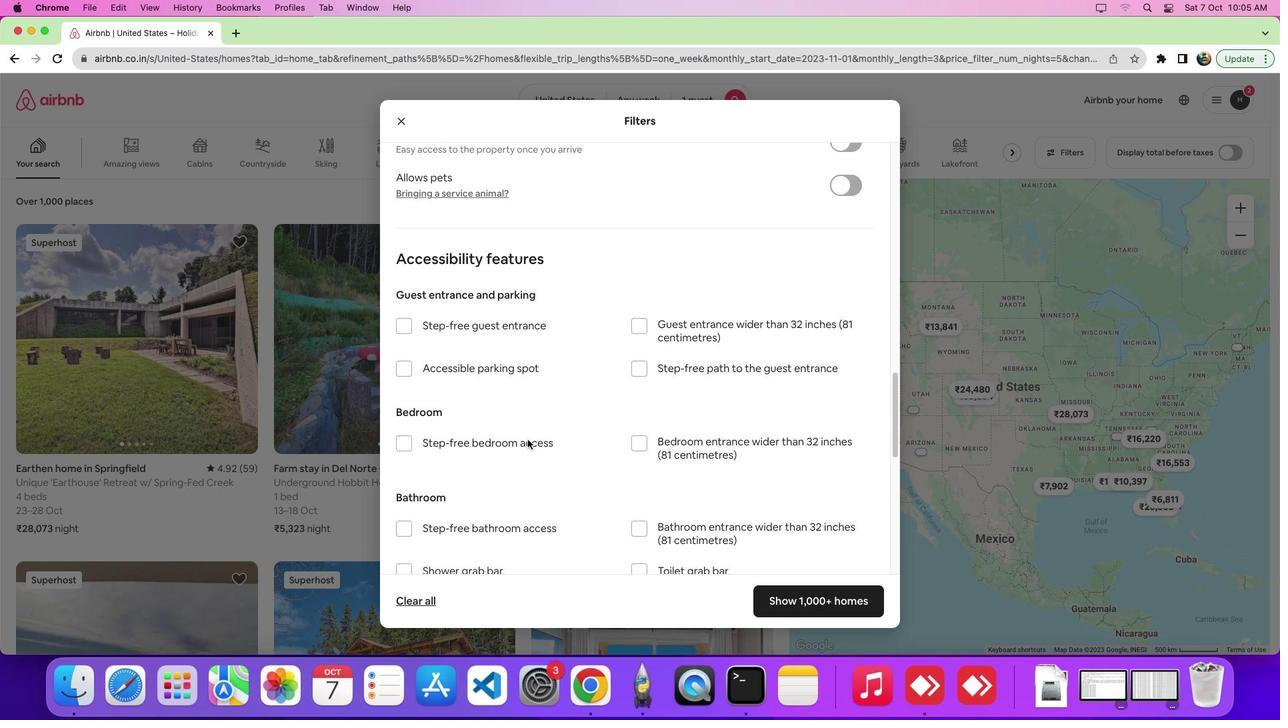 
Action: Mouse scrolled (527, 439) with delta (0, 0)
Screenshot: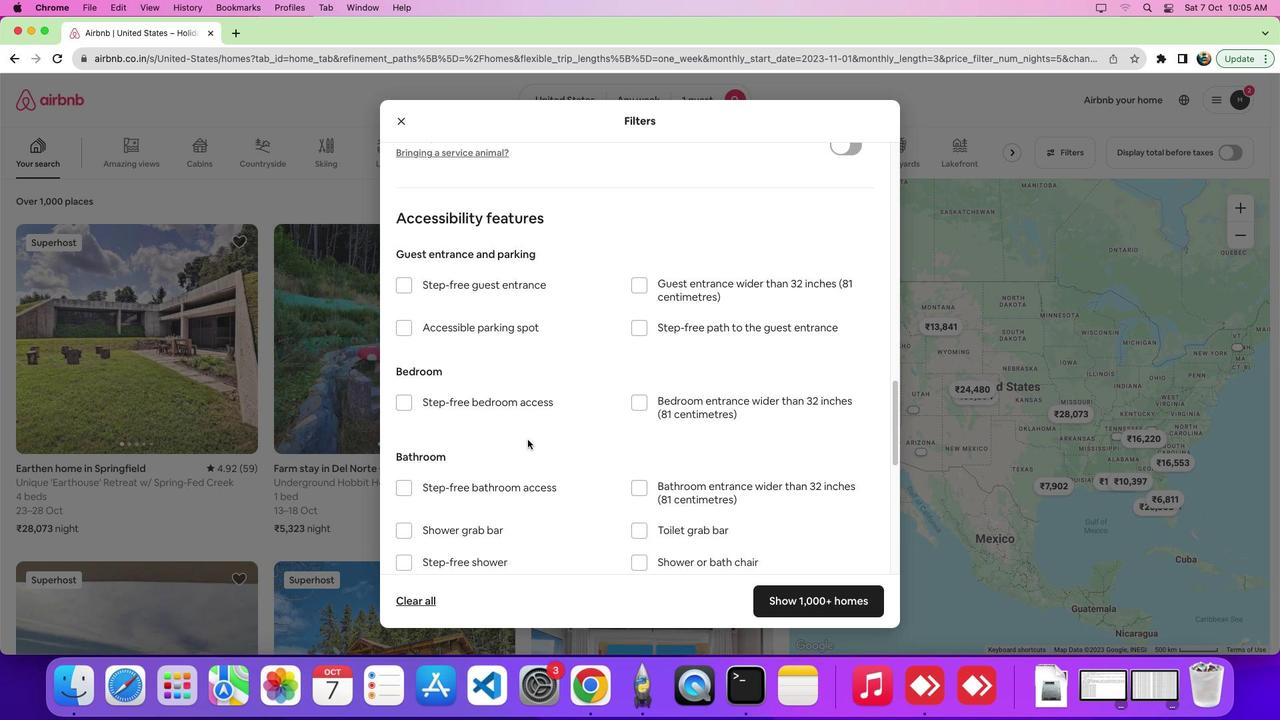 
Action: Mouse moved to (406, 399)
Screenshot: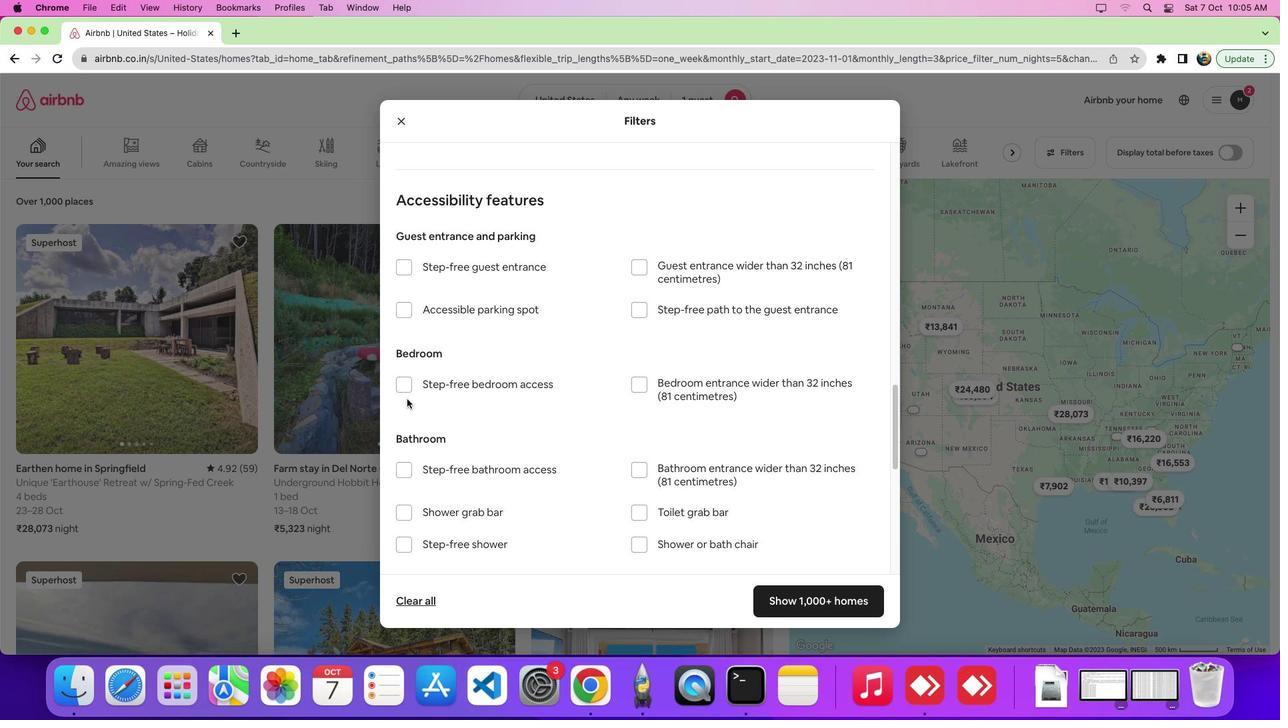 
Action: Mouse scrolled (406, 399) with delta (0, 0)
Screenshot: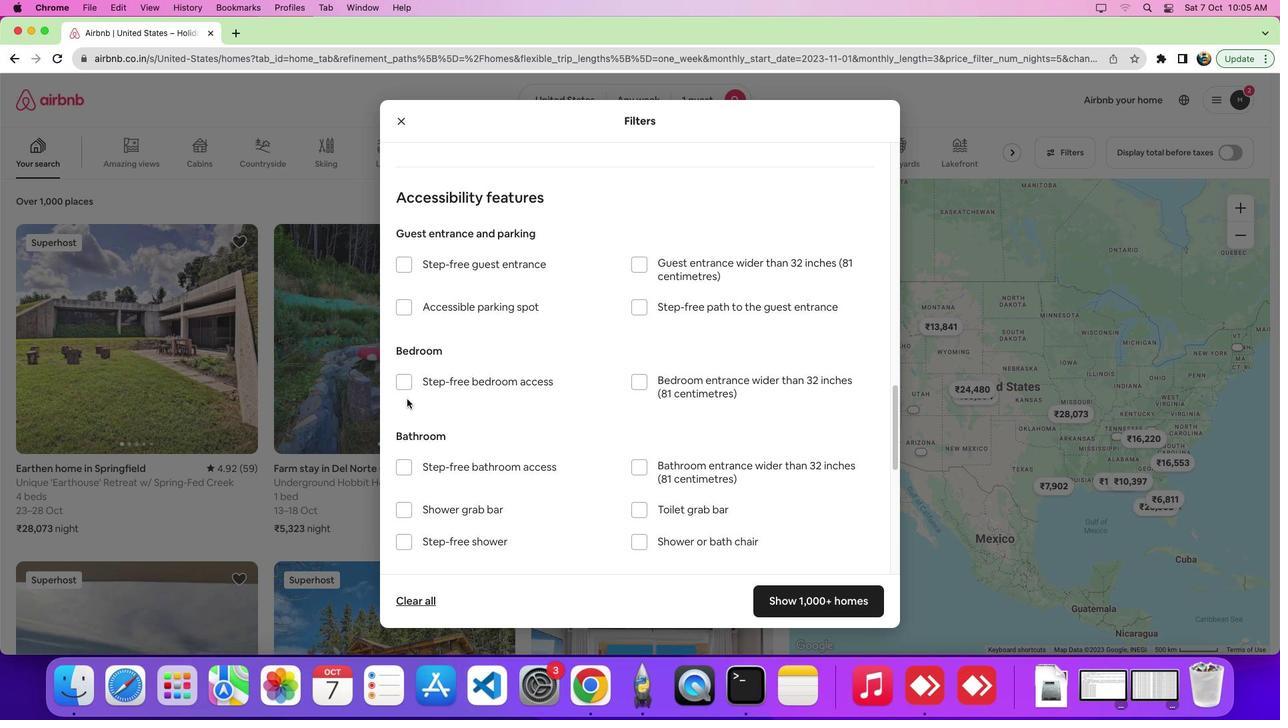 
Action: Mouse scrolled (406, 399) with delta (0, 0)
Screenshot: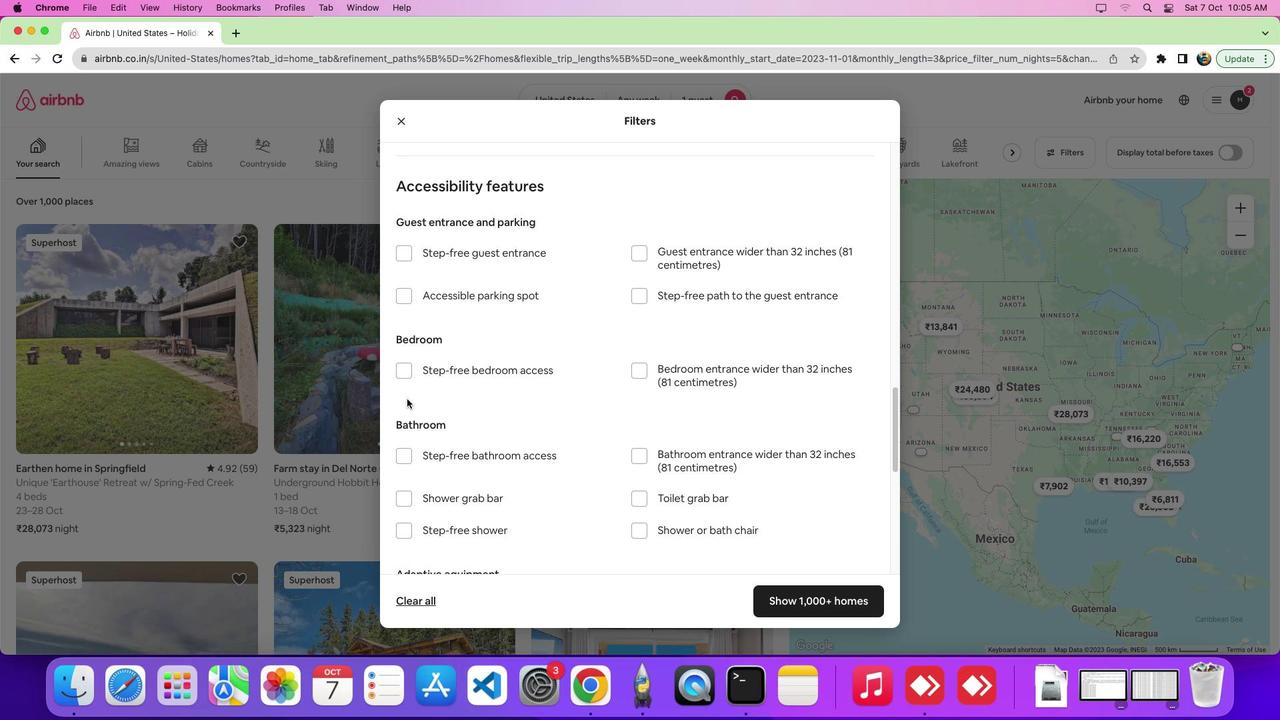 
Action: Mouse scrolled (406, 399) with delta (0, 0)
Screenshot: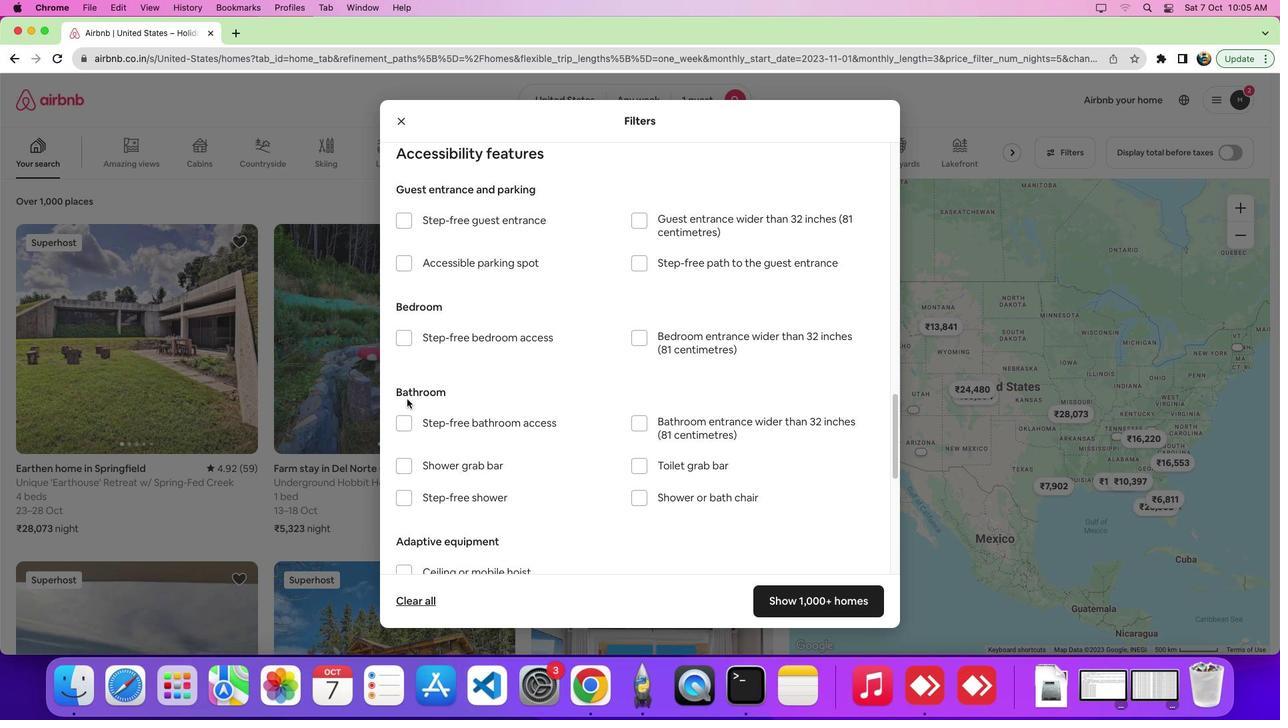 
Action: Mouse moved to (407, 412)
Screenshot: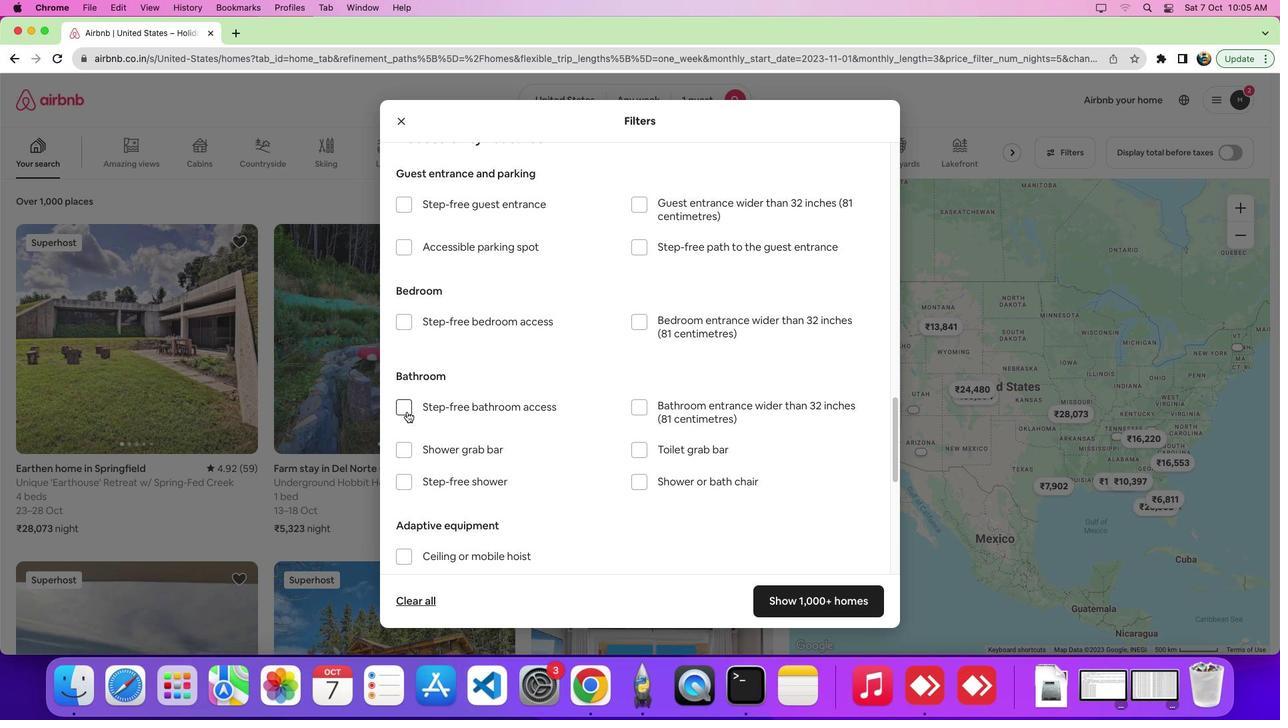 
Action: Mouse pressed left at (407, 412)
Screenshot: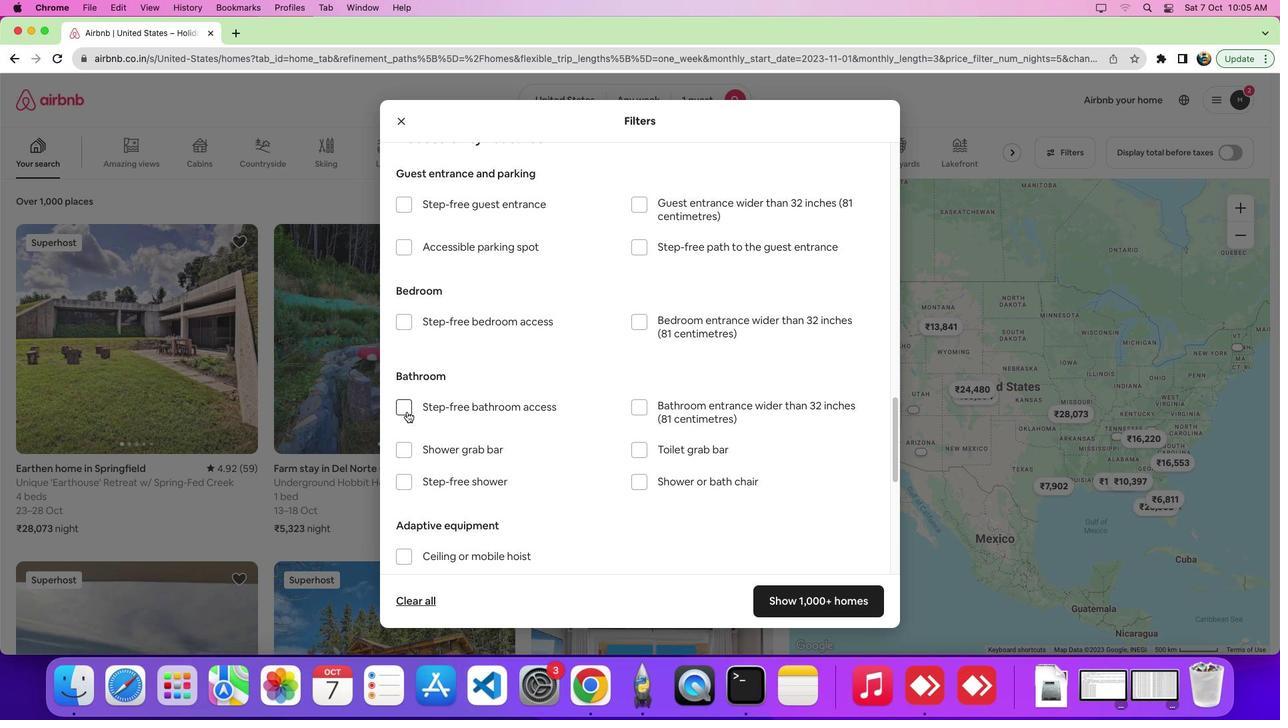 
Action: Mouse moved to (835, 602)
Screenshot: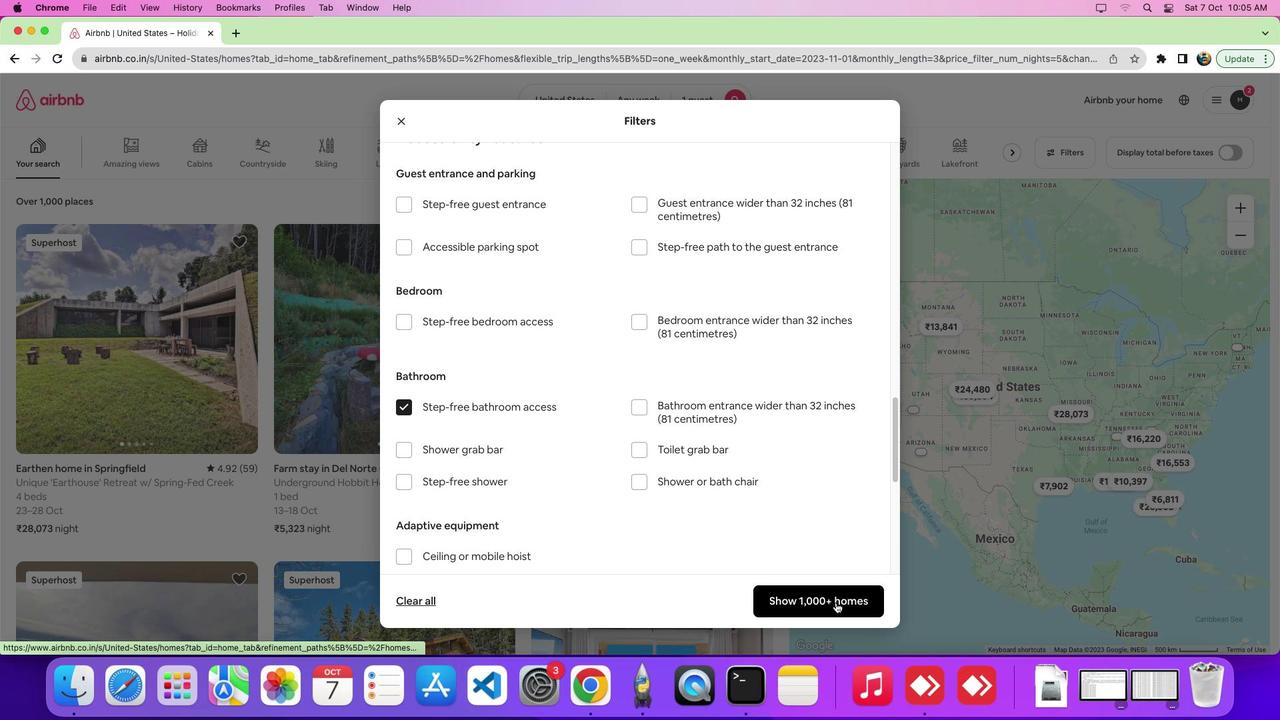 
Action: Mouse pressed left at (835, 602)
Screenshot: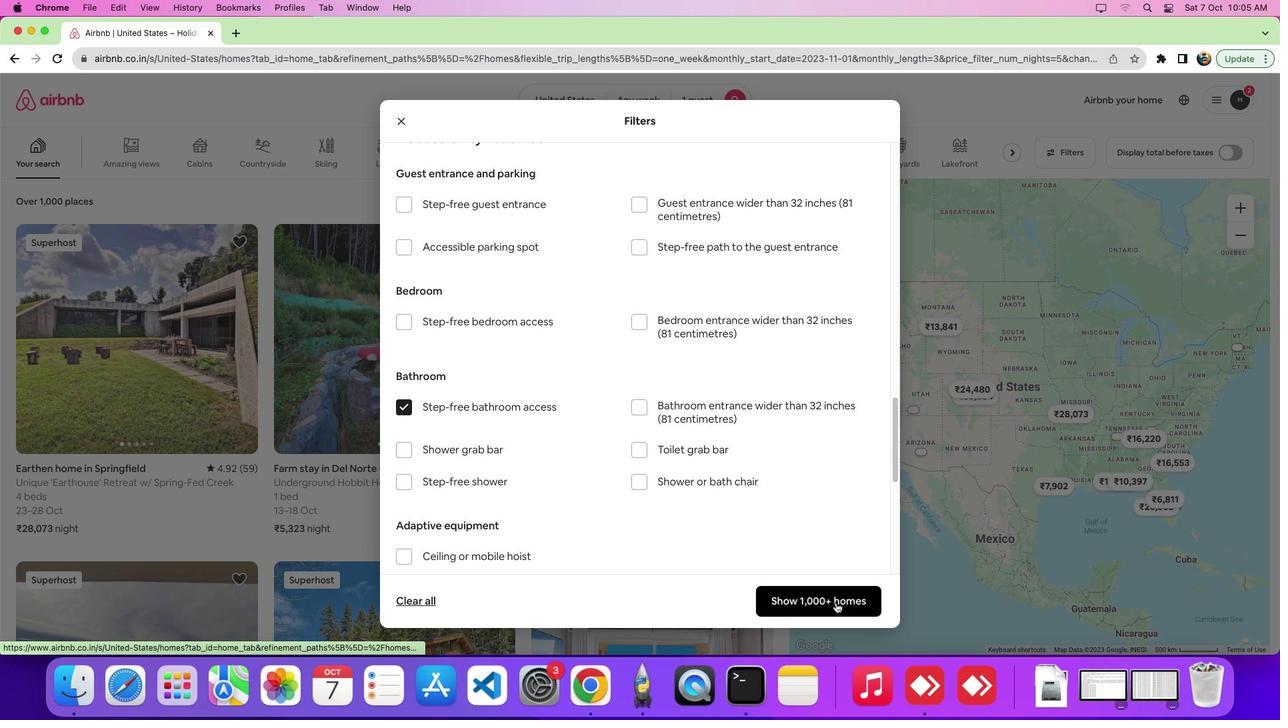 
Action: Mouse moved to (793, 597)
Screenshot: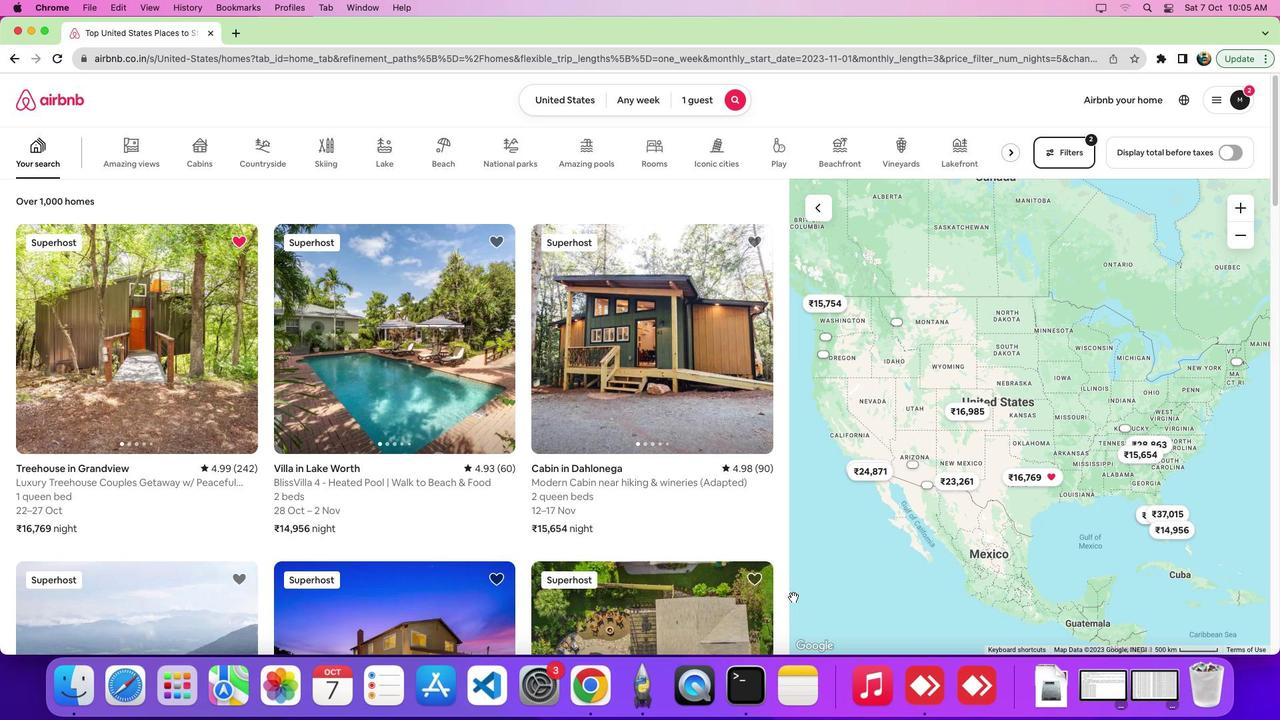 
